 Task: In Heading Arial with underline. Font size of heading  '18'Font style of data Calibri. Font size of data  9Alignment of headline & data Align center. Fill color in heading,  RedFont color of data Black Apply border in Data No BorderIn the sheet   Quantum Sales templetes book
Action: Mouse moved to (168, 186)
Screenshot: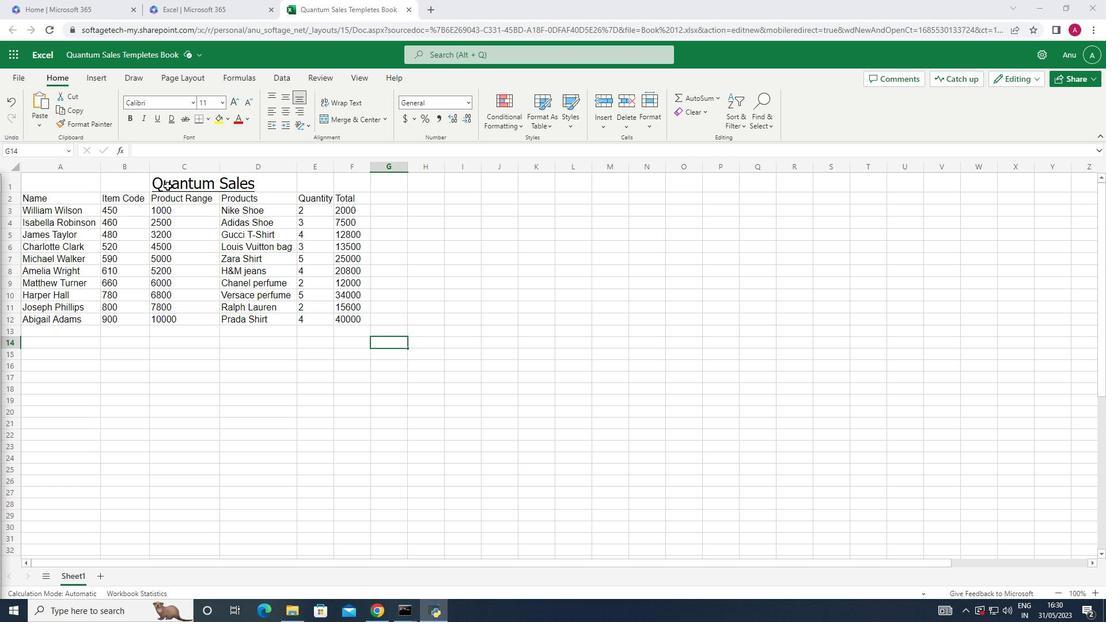 
Action: Mouse pressed left at (168, 186)
Screenshot: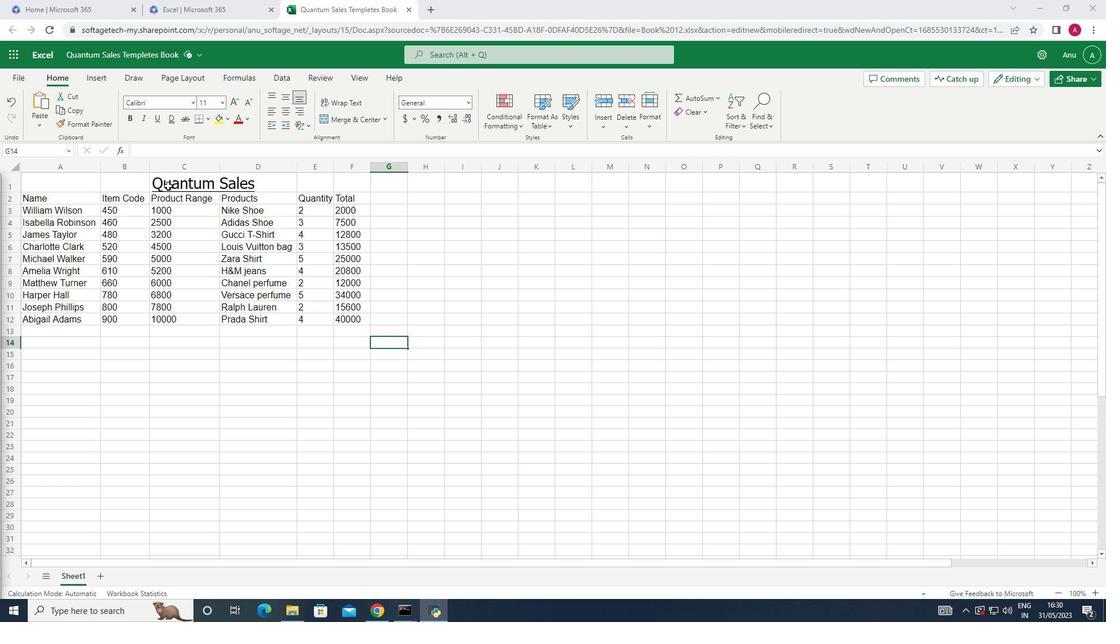 
Action: Mouse moved to (195, 104)
Screenshot: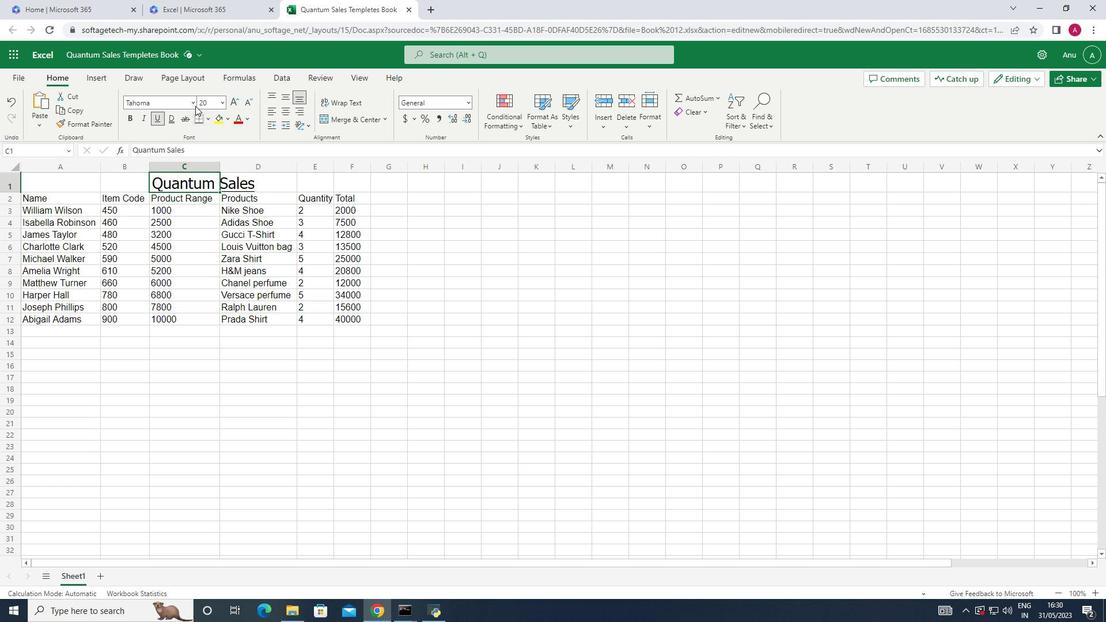 
Action: Mouse pressed left at (195, 104)
Screenshot: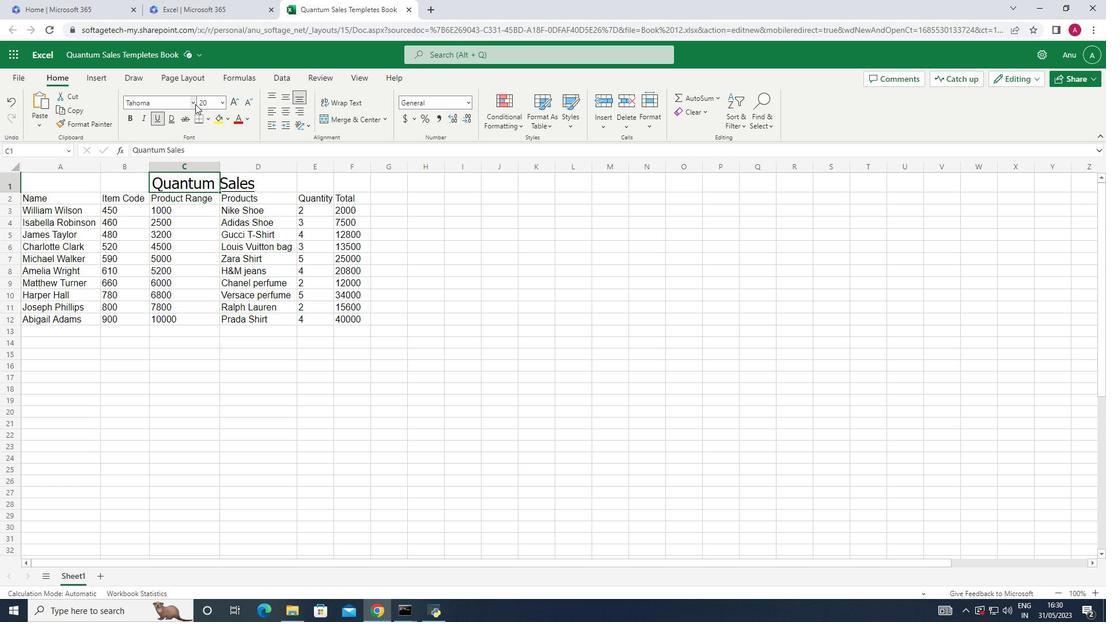 
Action: Mouse moved to (181, 154)
Screenshot: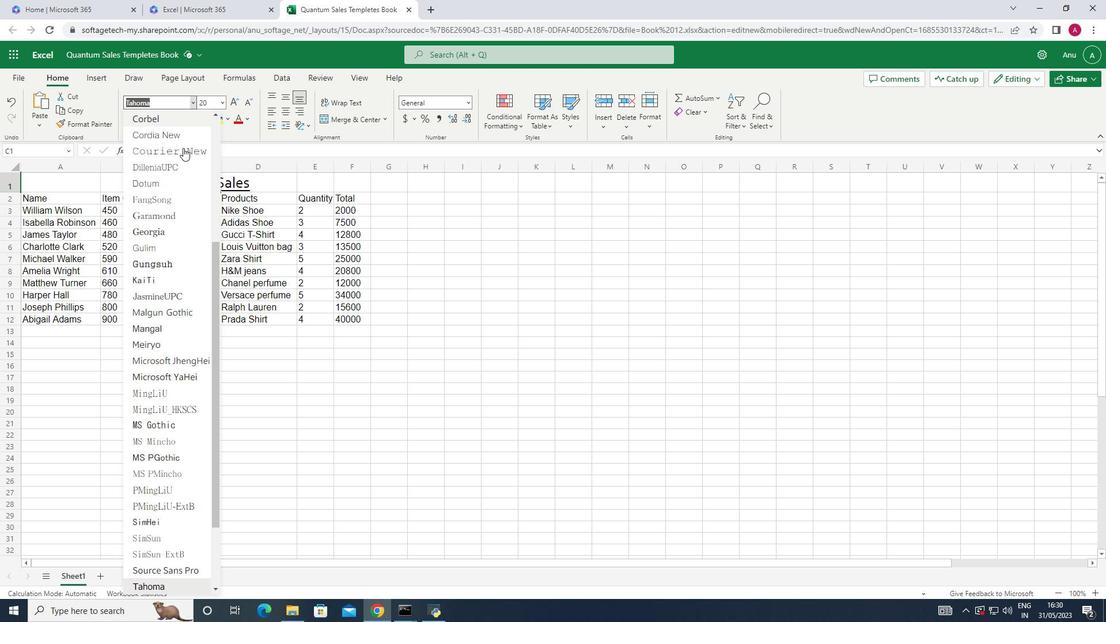 
Action: Mouse scrolled (181, 155) with delta (0, 0)
Screenshot: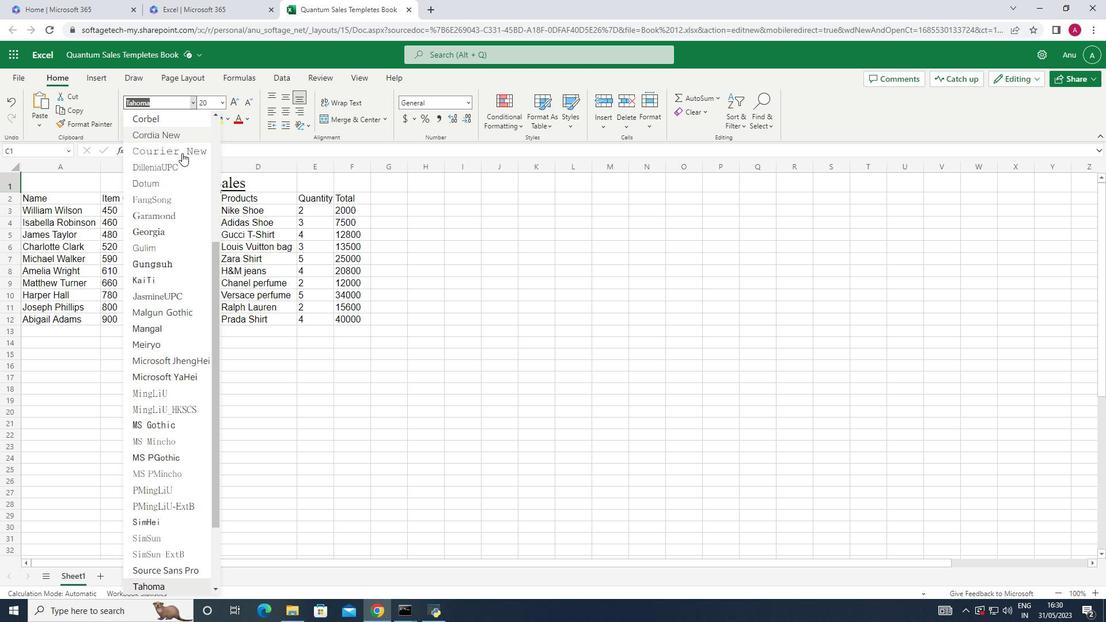 
Action: Mouse scrolled (181, 155) with delta (0, 0)
Screenshot: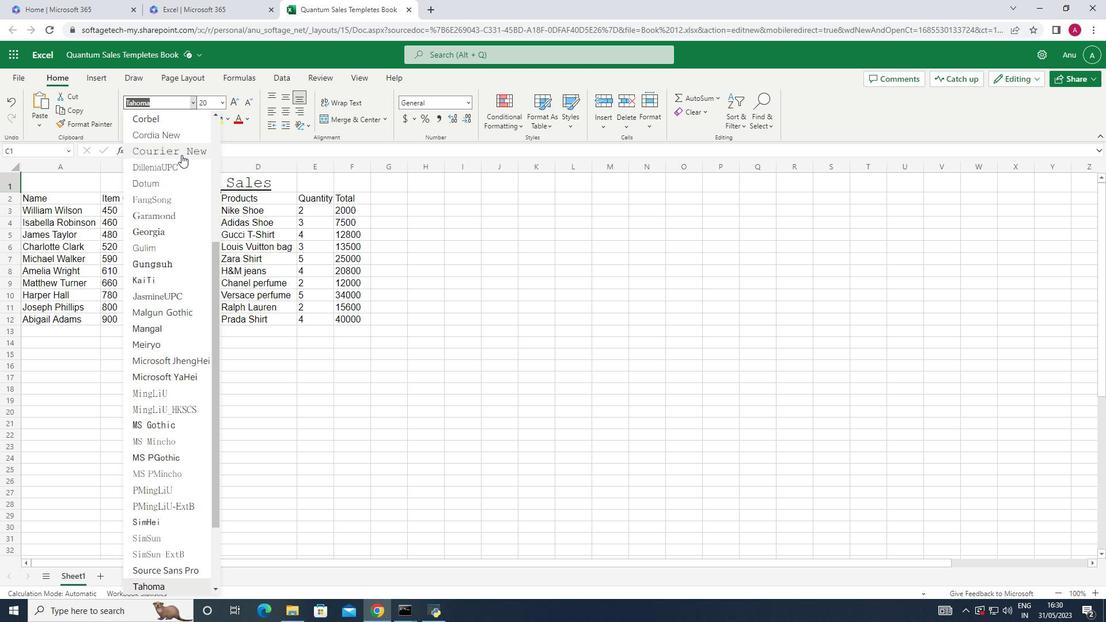 
Action: Mouse scrolled (181, 155) with delta (0, 0)
Screenshot: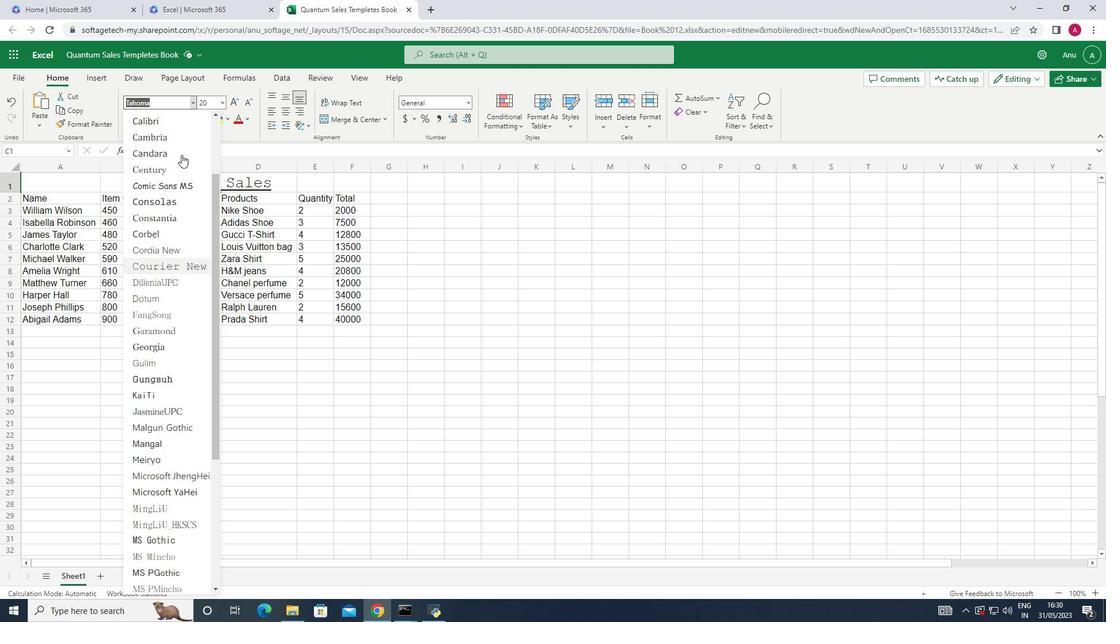 
Action: Mouse scrolled (181, 155) with delta (0, 0)
Screenshot: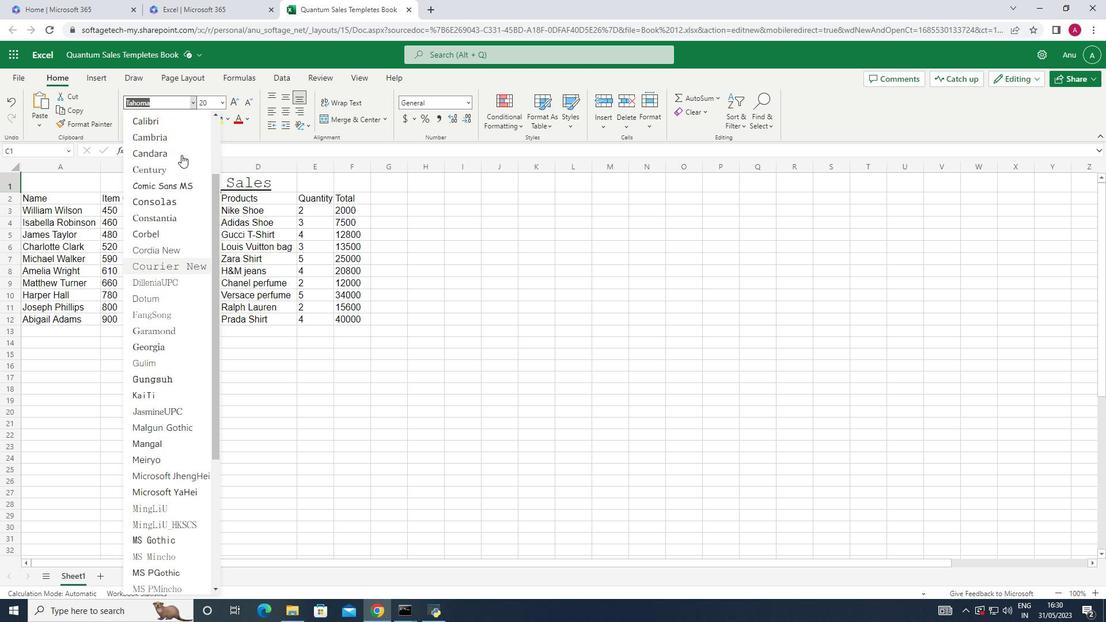 
Action: Mouse scrolled (181, 155) with delta (0, 0)
Screenshot: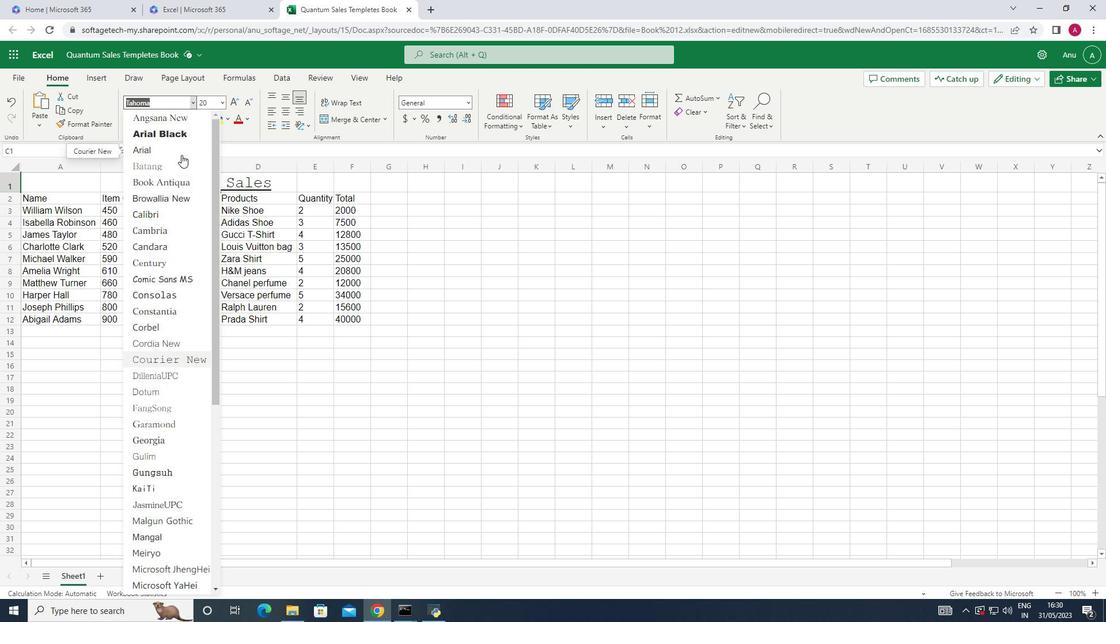 
Action: Mouse scrolled (181, 155) with delta (0, 0)
Screenshot: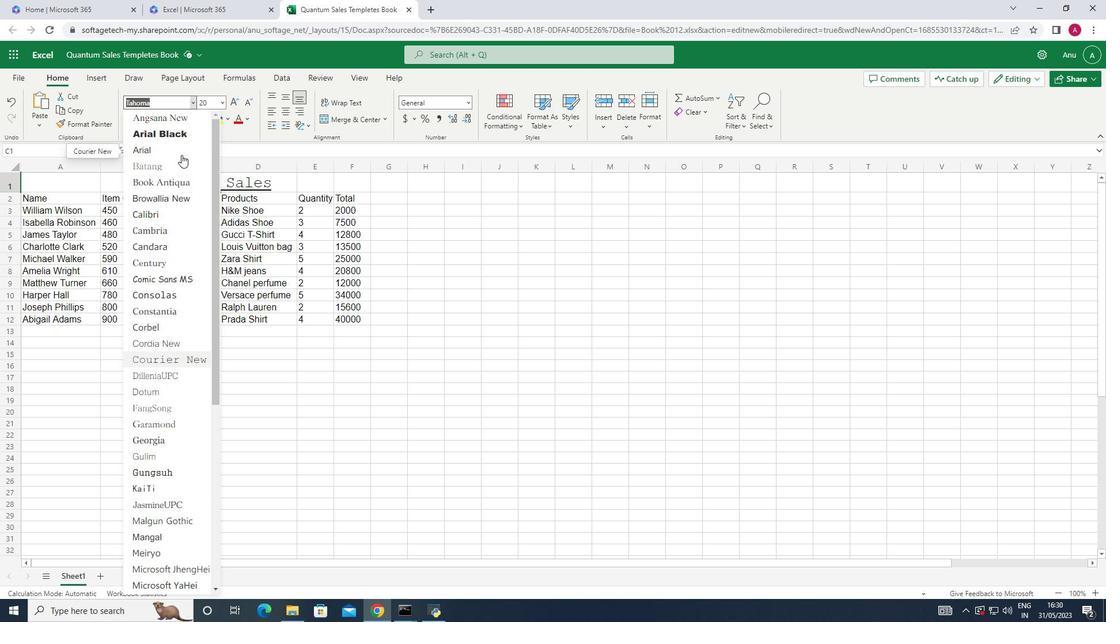 
Action: Mouse moved to (165, 150)
Screenshot: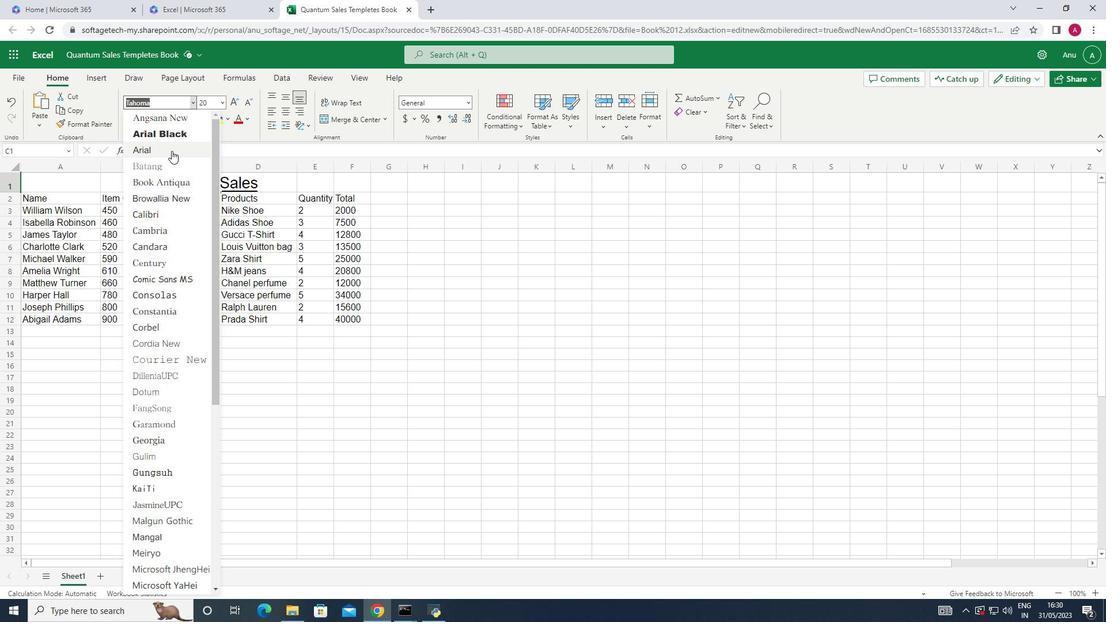 
Action: Mouse pressed left at (165, 150)
Screenshot: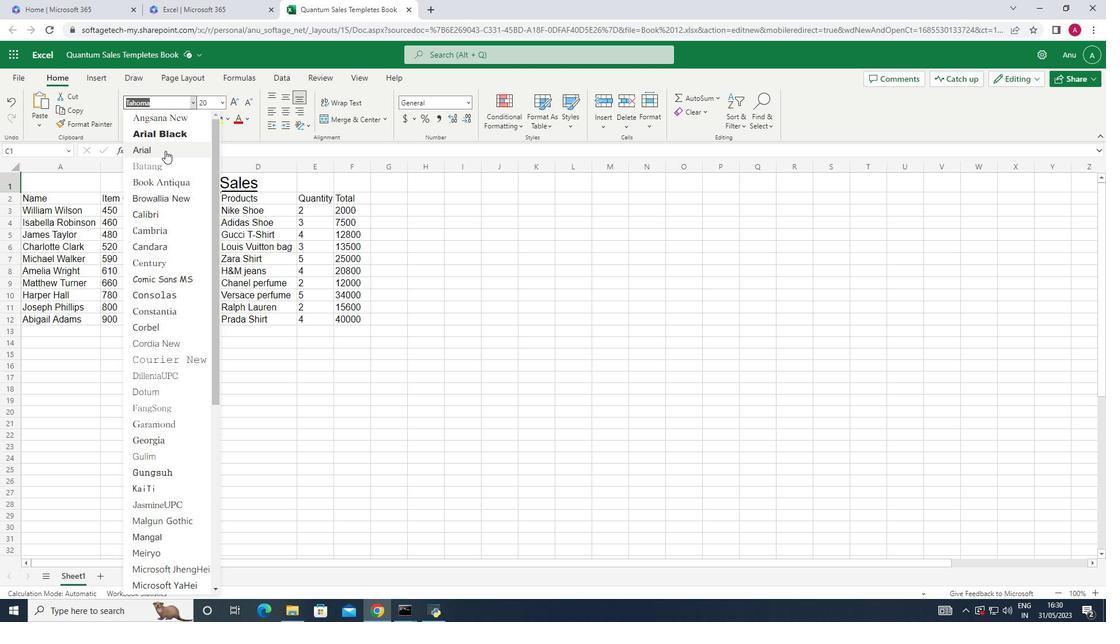 
Action: Mouse moved to (65, 198)
Screenshot: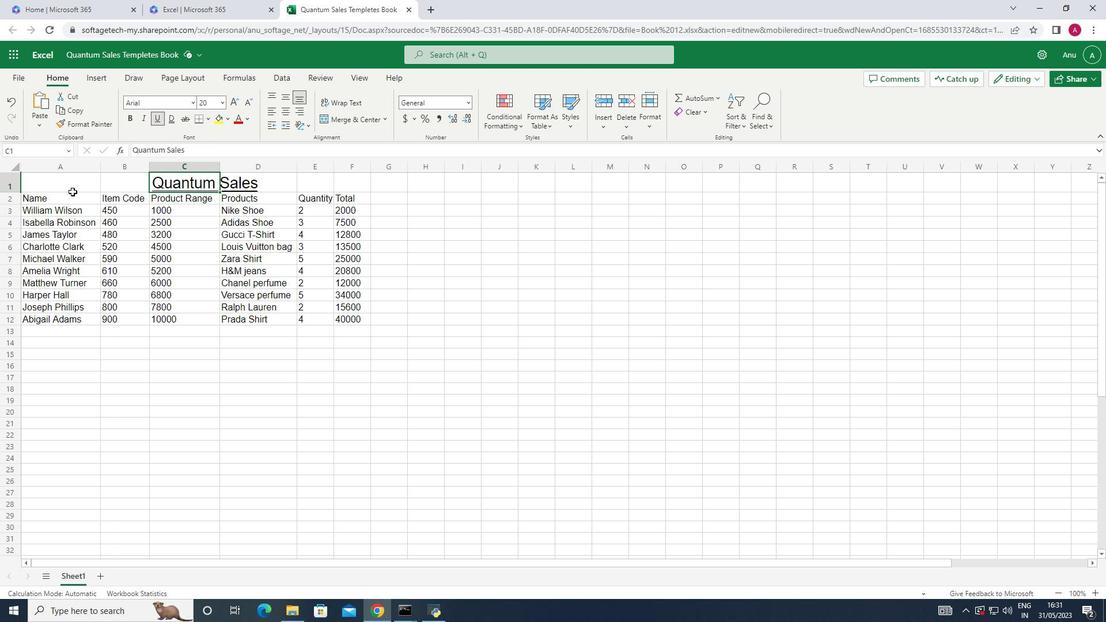 
Action: Mouse pressed left at (65, 198)
Screenshot: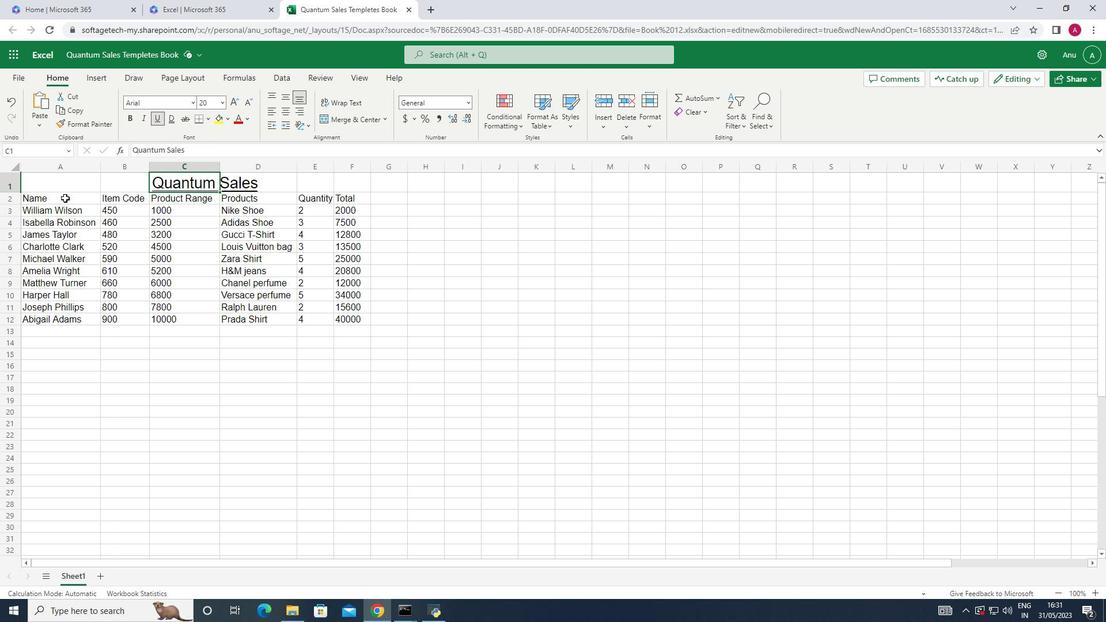 
Action: Mouse moved to (192, 103)
Screenshot: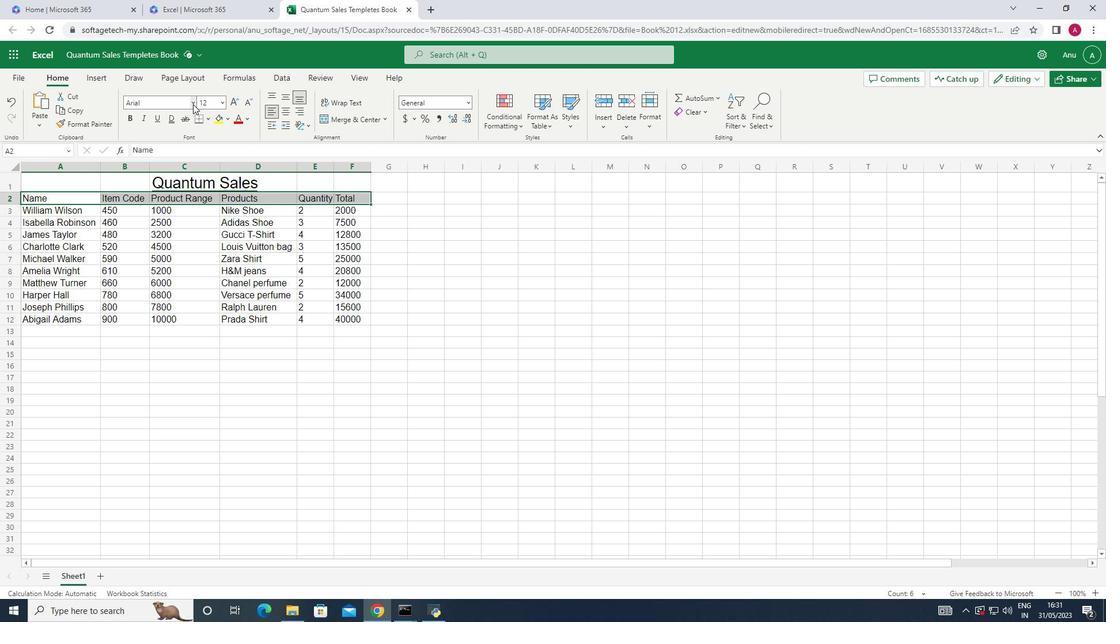 
Action: Mouse pressed left at (192, 103)
Screenshot: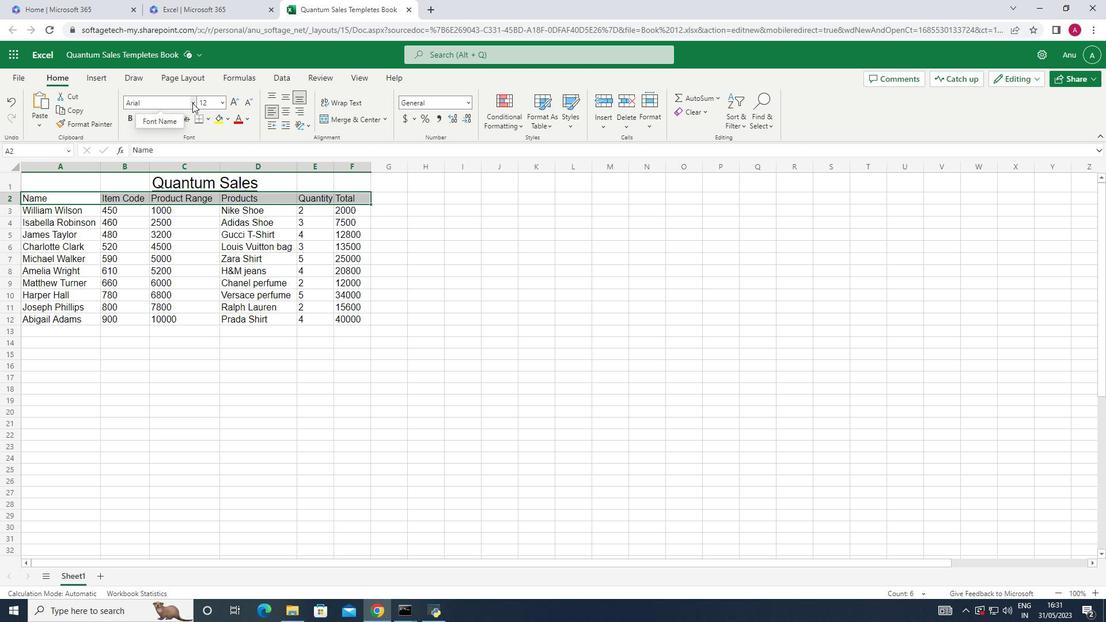 
Action: Mouse moved to (168, 212)
Screenshot: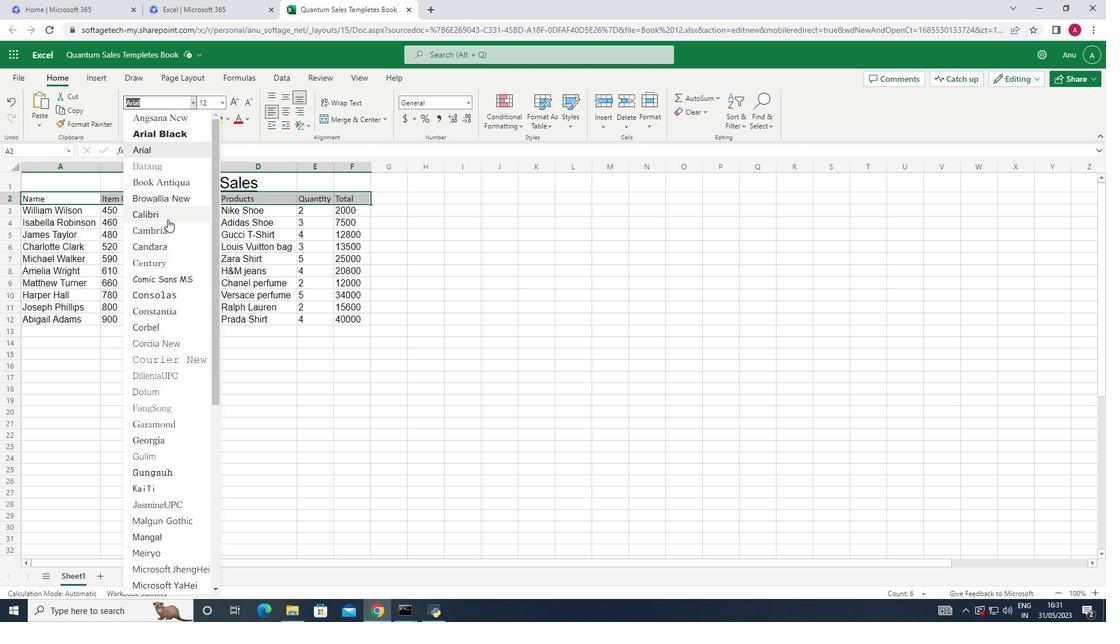 
Action: Mouse pressed left at (168, 212)
Screenshot: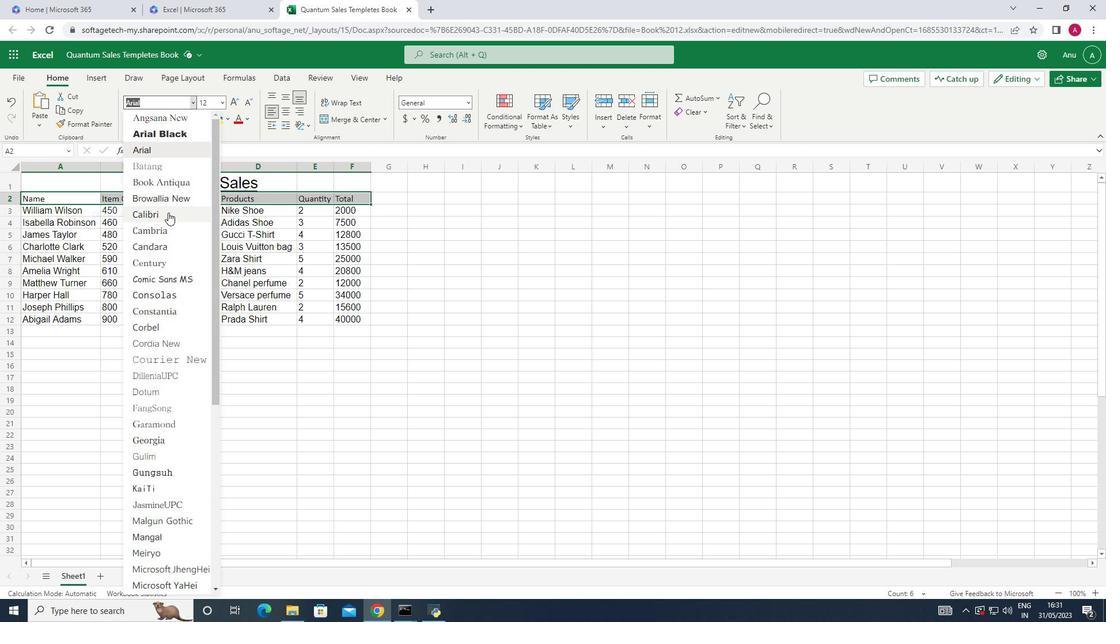 
Action: Mouse moved to (222, 102)
Screenshot: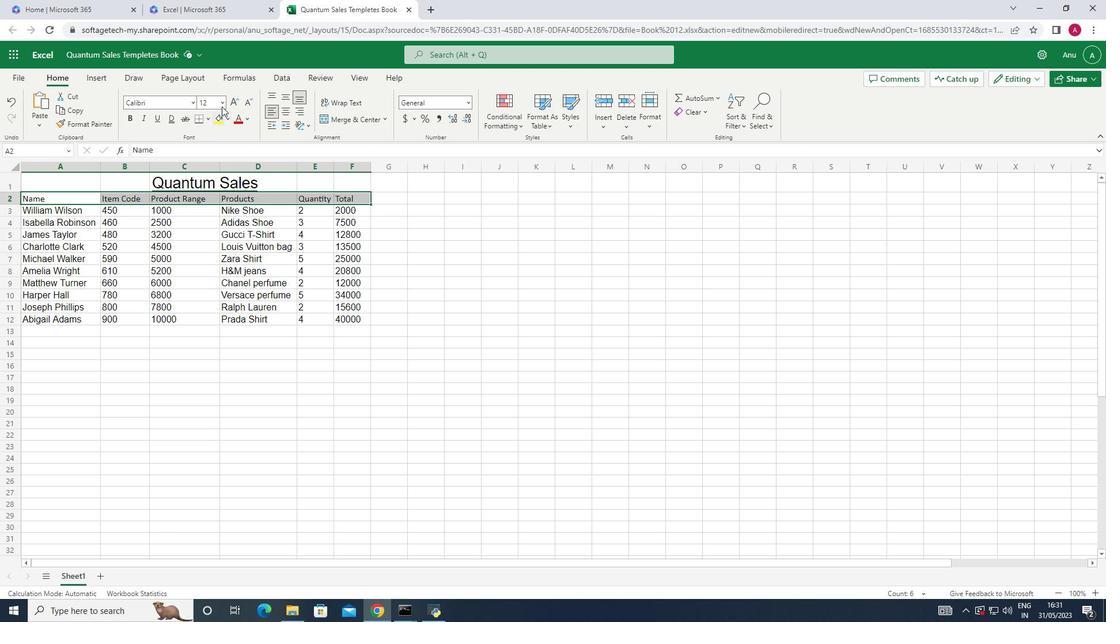 
Action: Mouse pressed left at (222, 102)
Screenshot: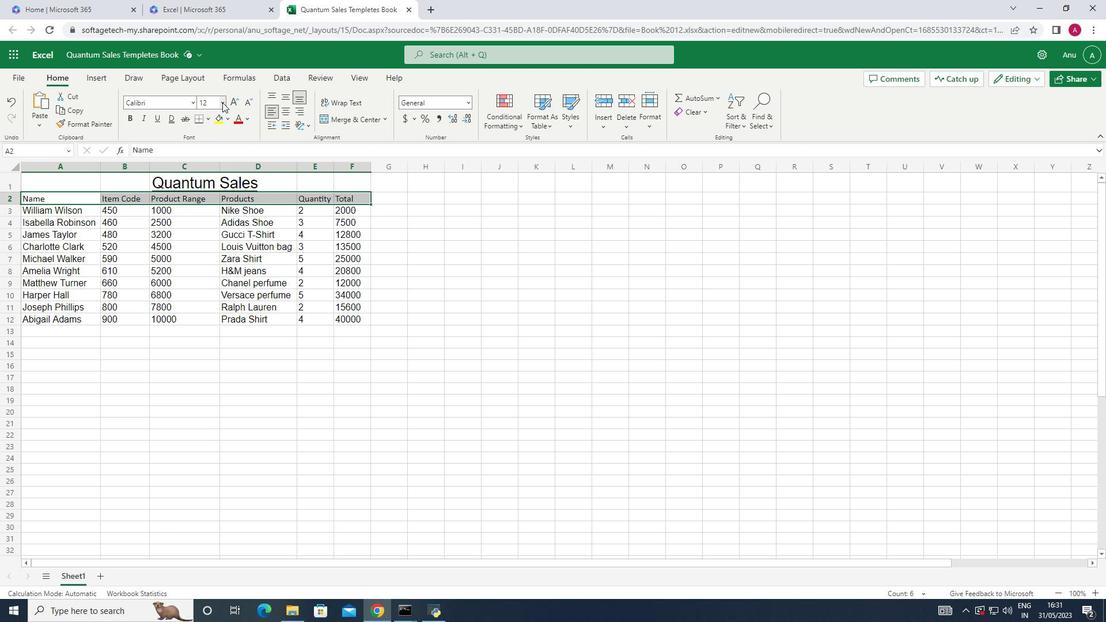 
Action: Mouse moved to (209, 227)
Screenshot: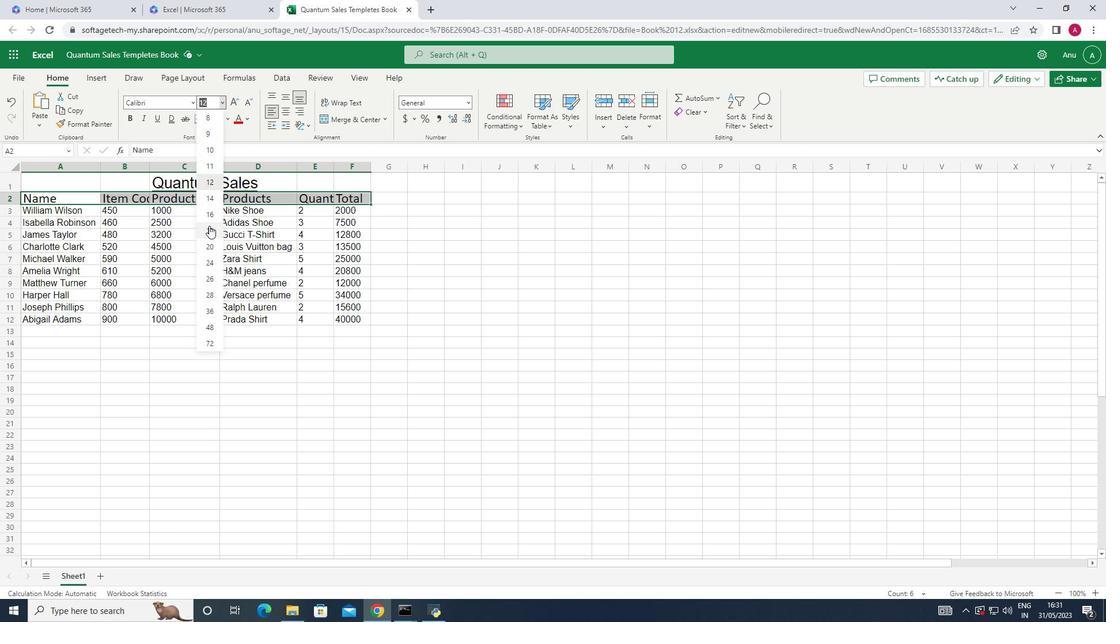 
Action: Mouse pressed left at (209, 227)
Screenshot: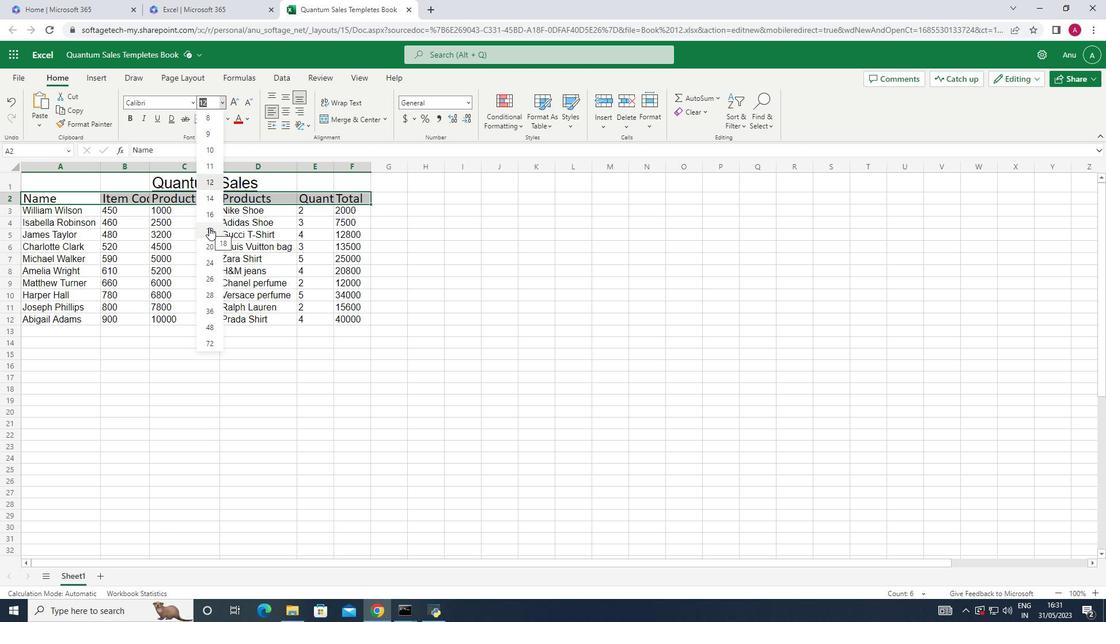 
Action: Mouse moved to (42, 217)
Screenshot: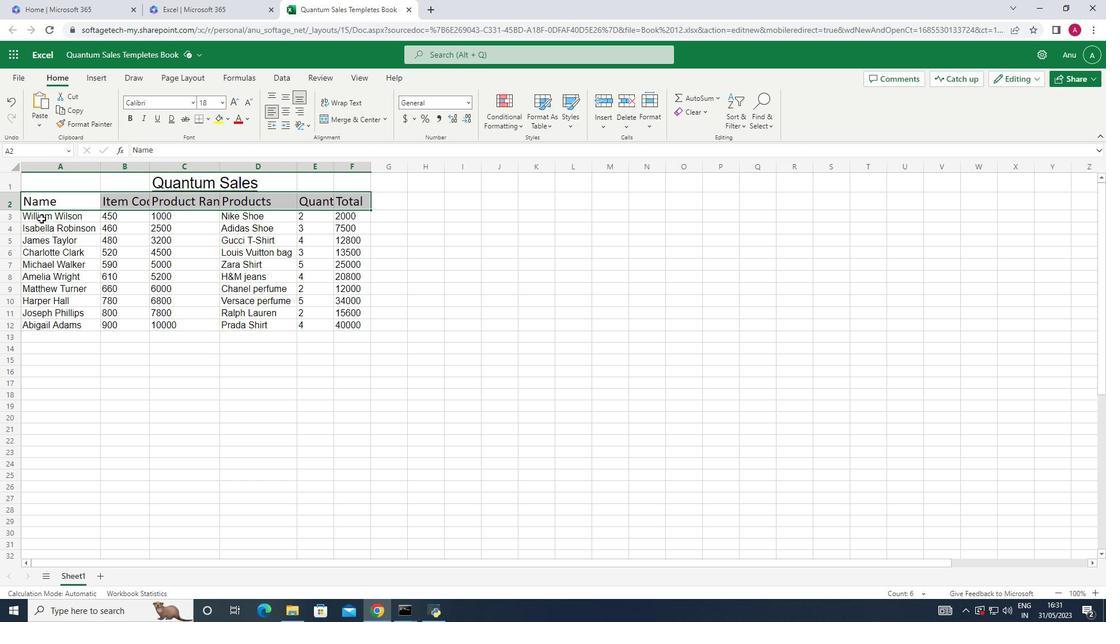 
Action: Mouse pressed left at (42, 217)
Screenshot: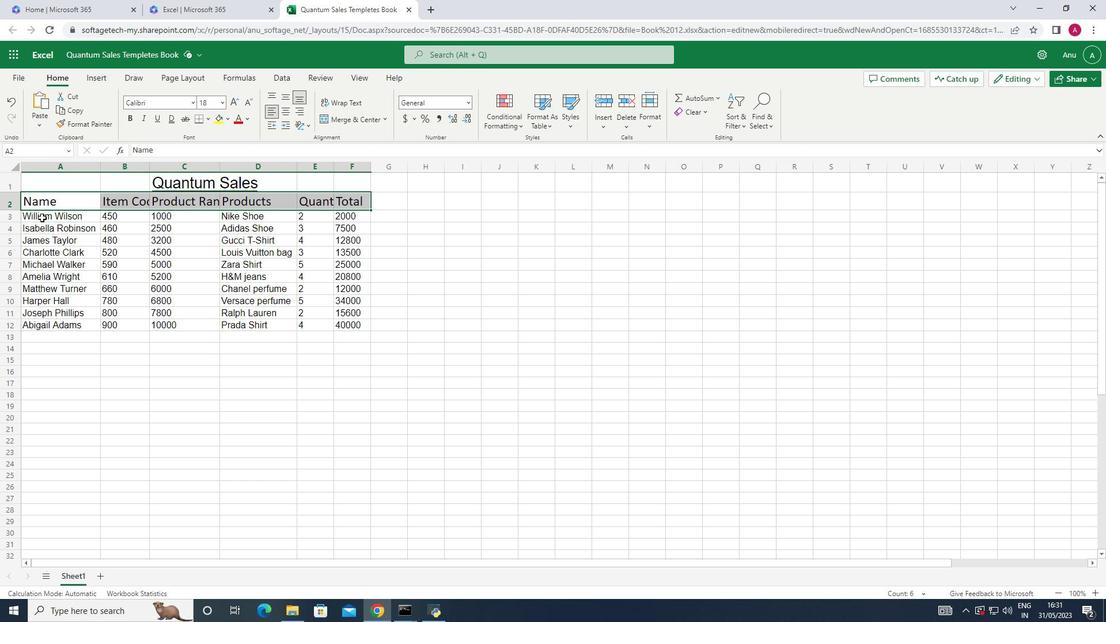 
Action: Mouse moved to (222, 102)
Screenshot: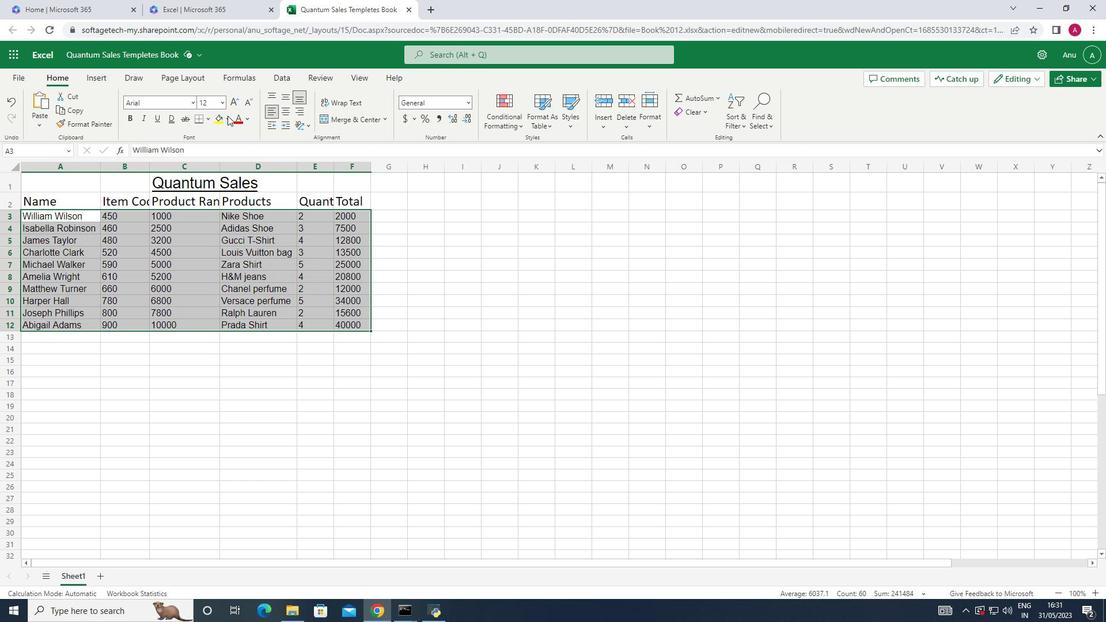 
Action: Mouse pressed left at (222, 102)
Screenshot: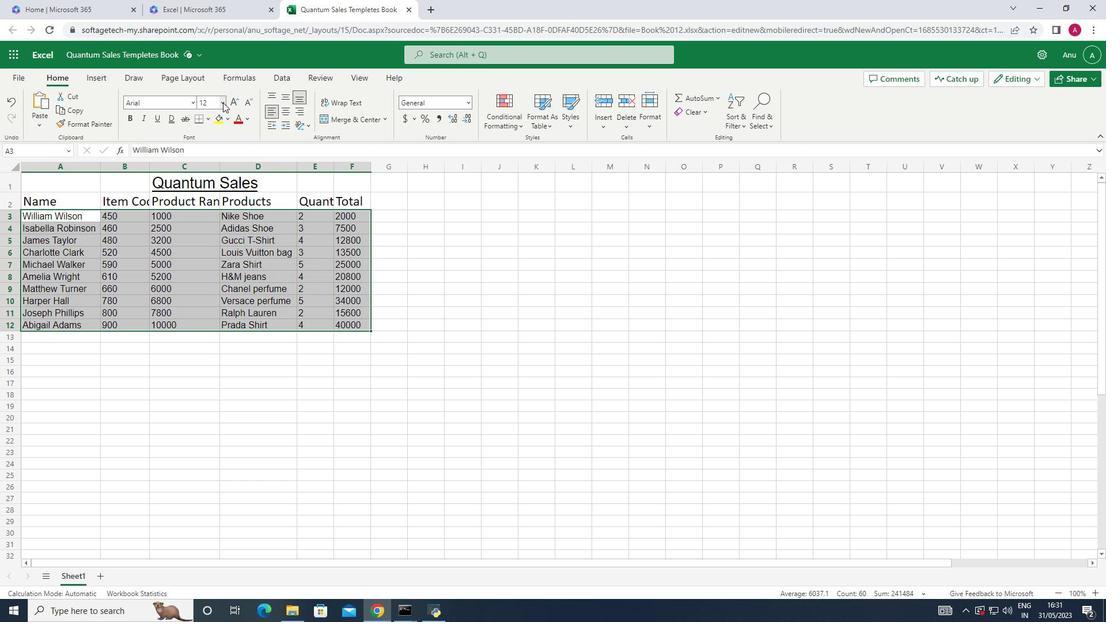 
Action: Mouse moved to (209, 133)
Screenshot: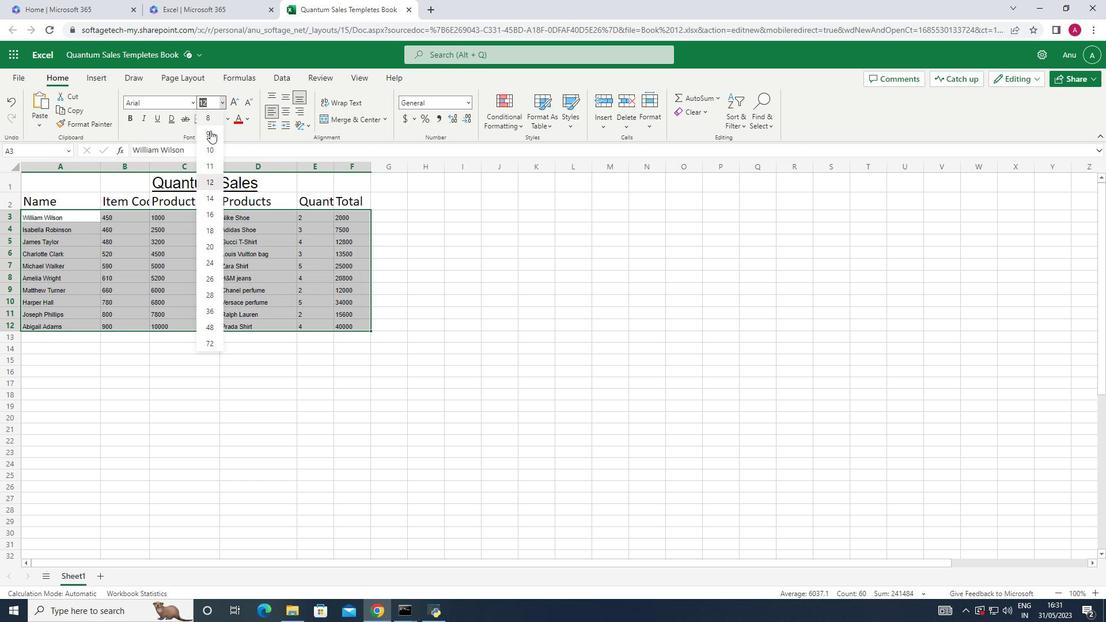 
Action: Mouse pressed left at (209, 133)
Screenshot: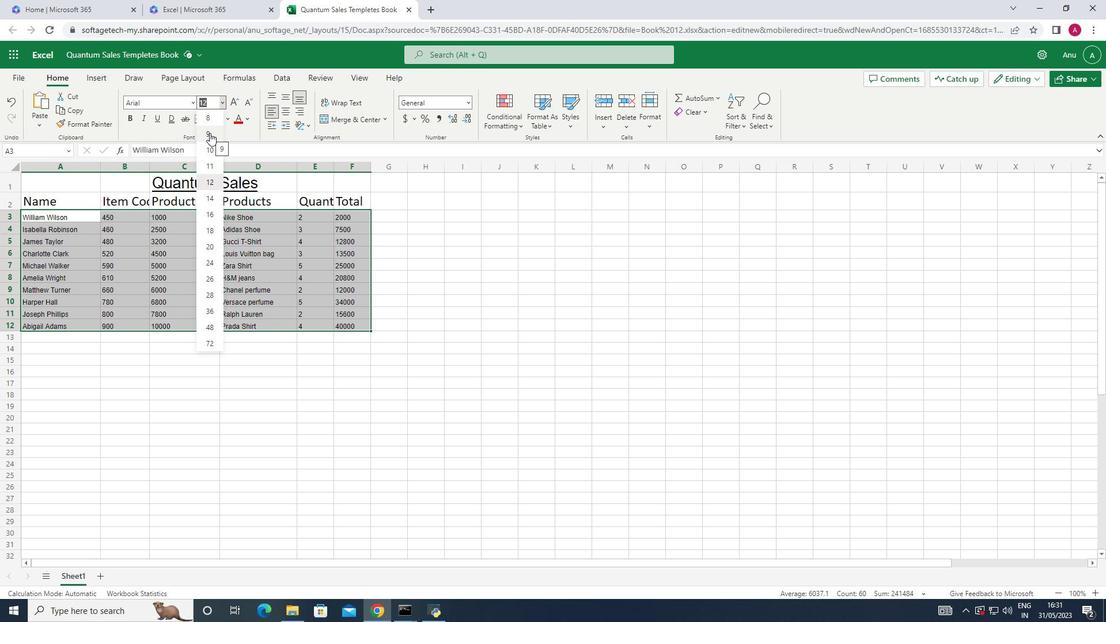 
Action: Mouse moved to (76, 201)
Screenshot: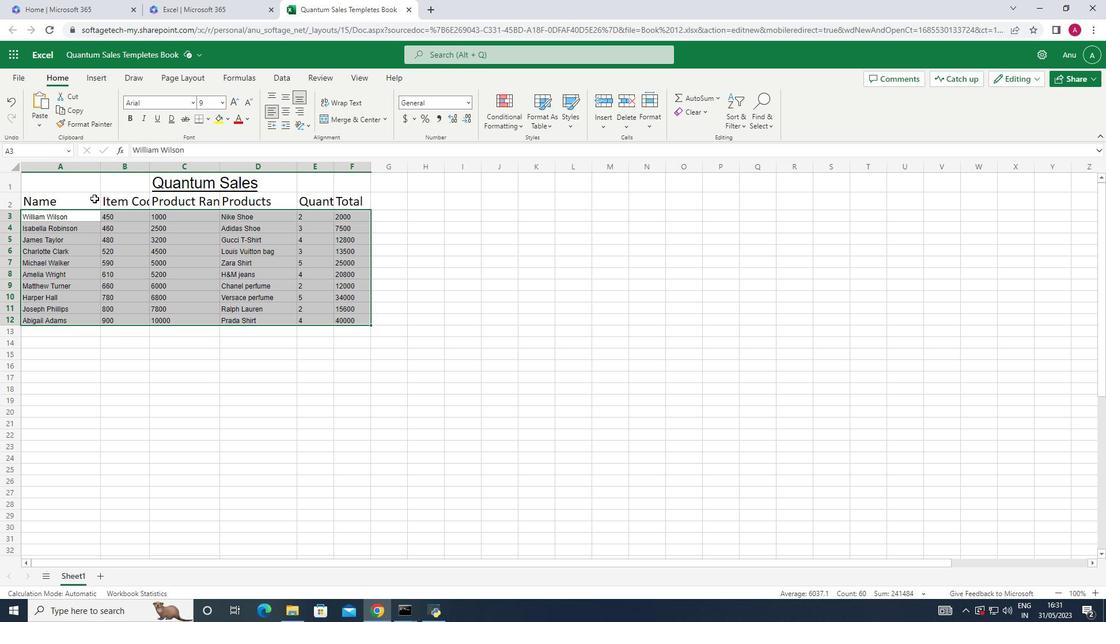 
Action: Mouse pressed left at (76, 201)
Screenshot: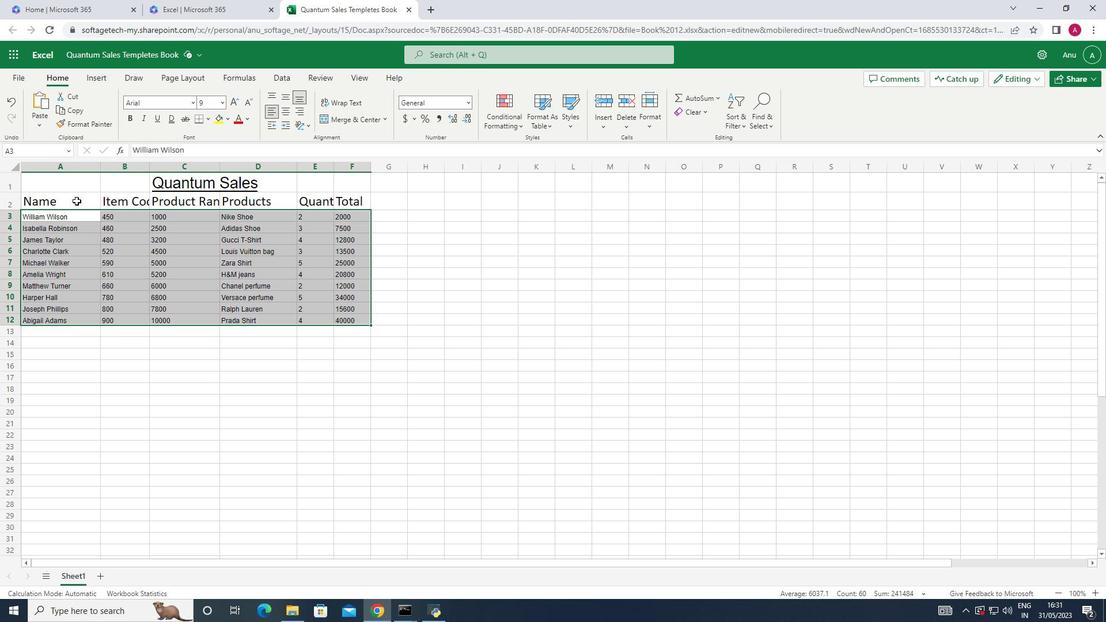 
Action: Mouse moved to (284, 112)
Screenshot: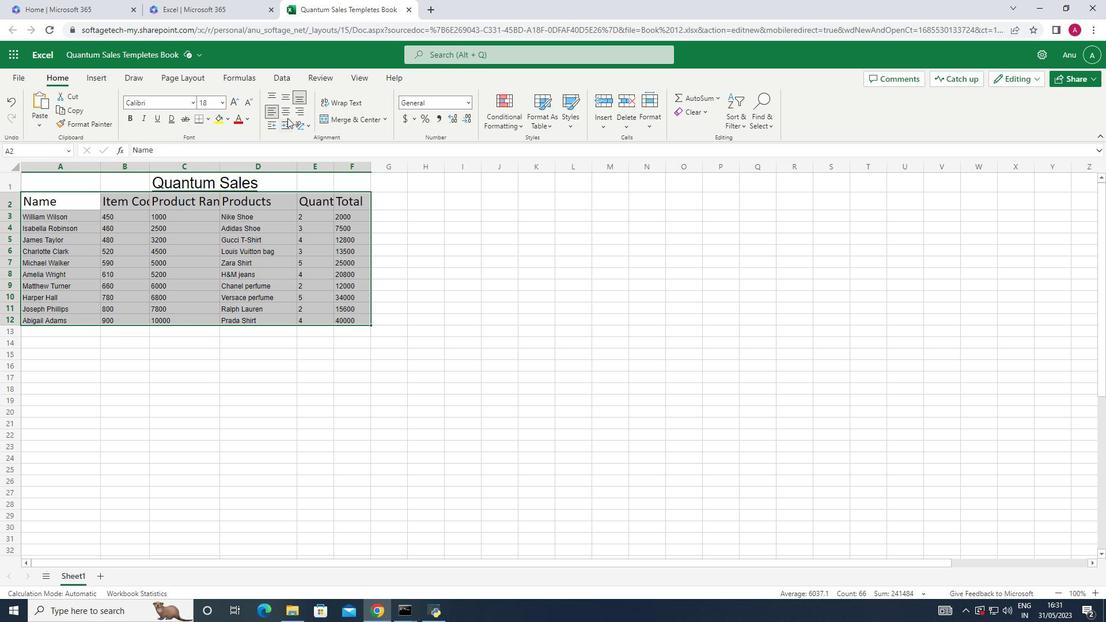 
Action: Mouse pressed left at (284, 112)
Screenshot: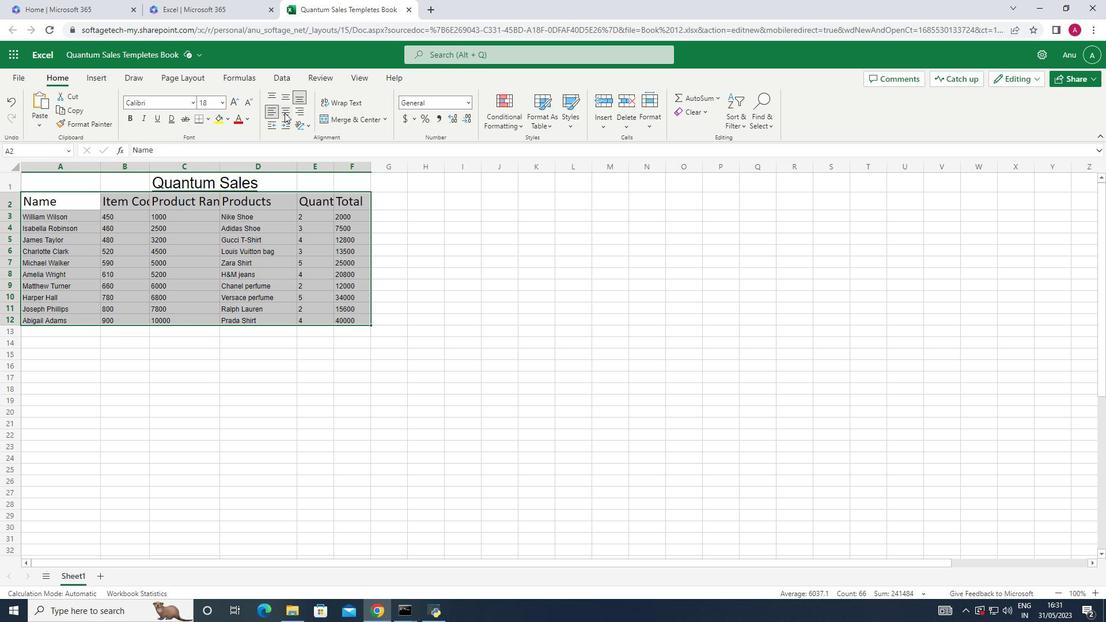 
Action: Mouse moved to (83, 205)
Screenshot: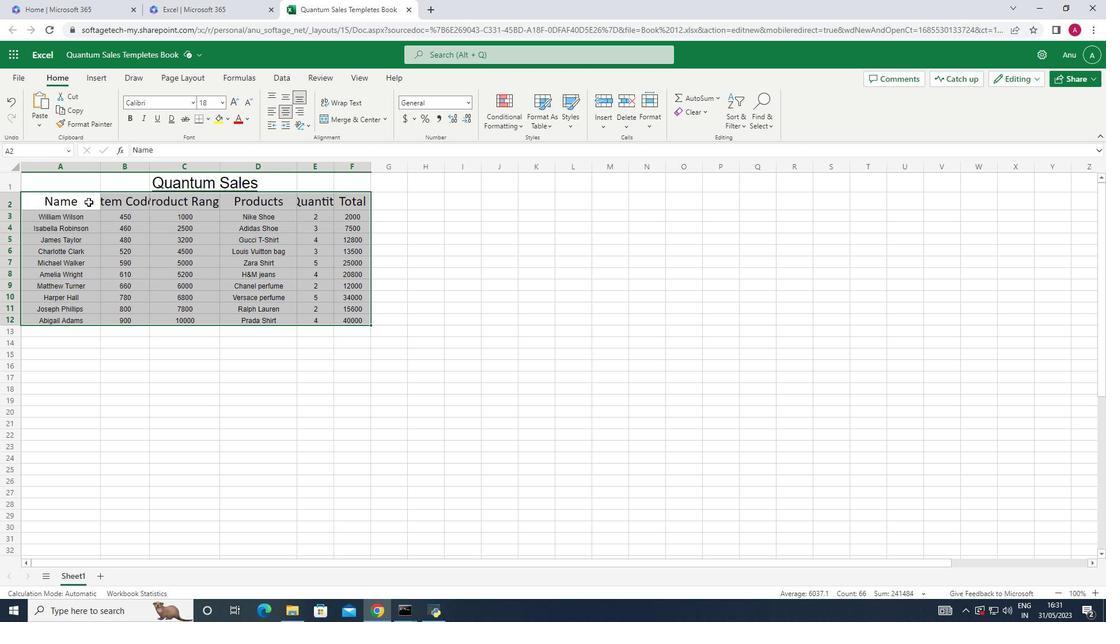 
Action: Mouse pressed left at (83, 205)
Screenshot: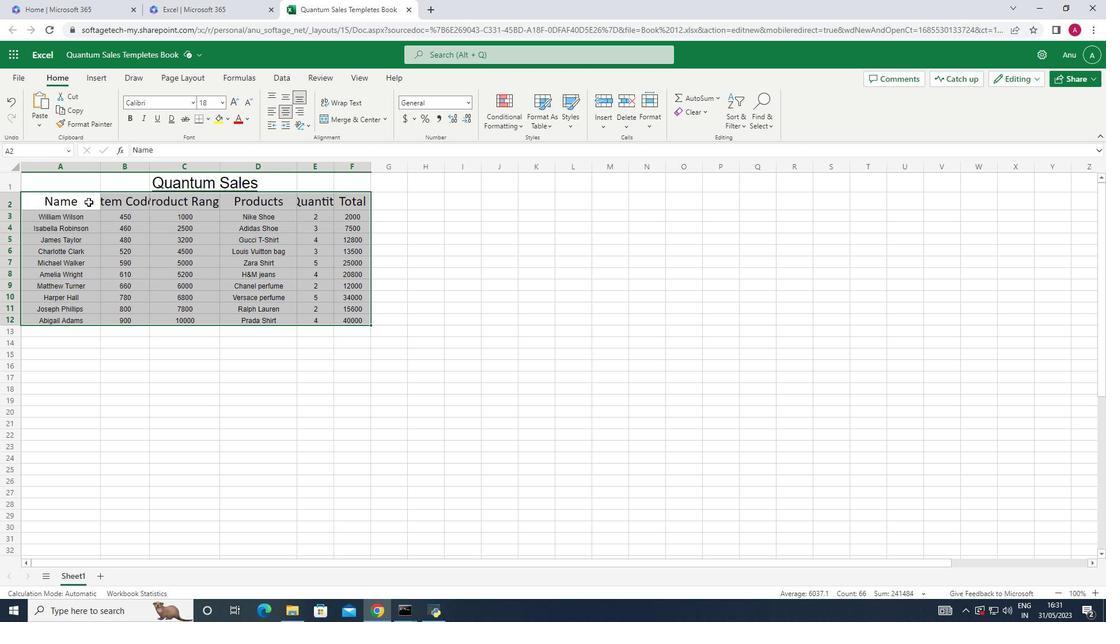 
Action: Mouse moved to (241, 116)
Screenshot: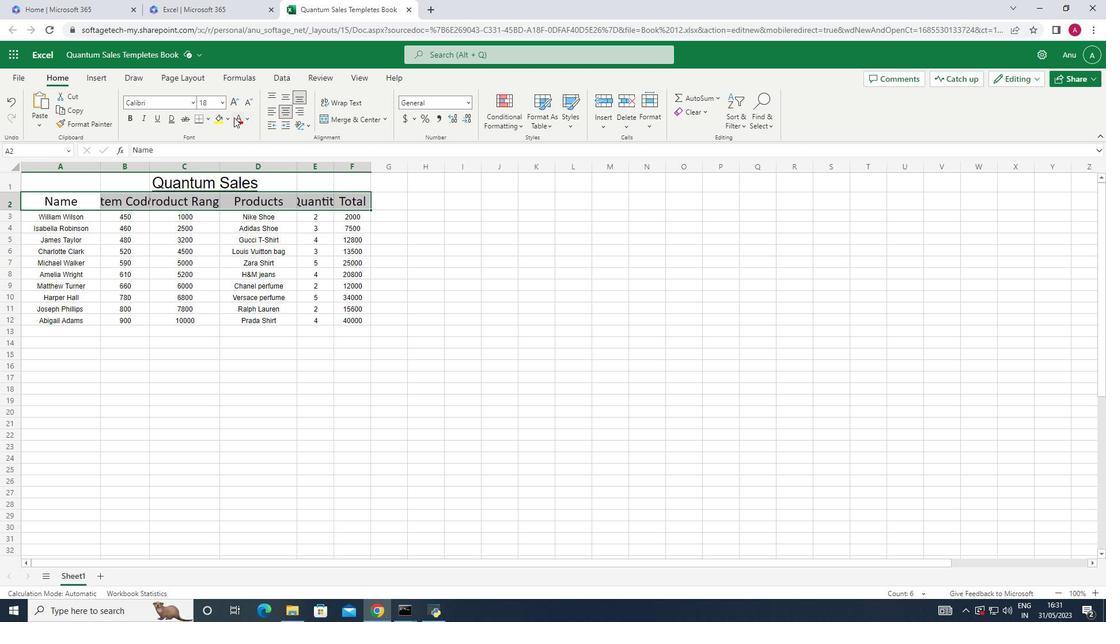 
Action: Mouse pressed left at (241, 116)
Screenshot: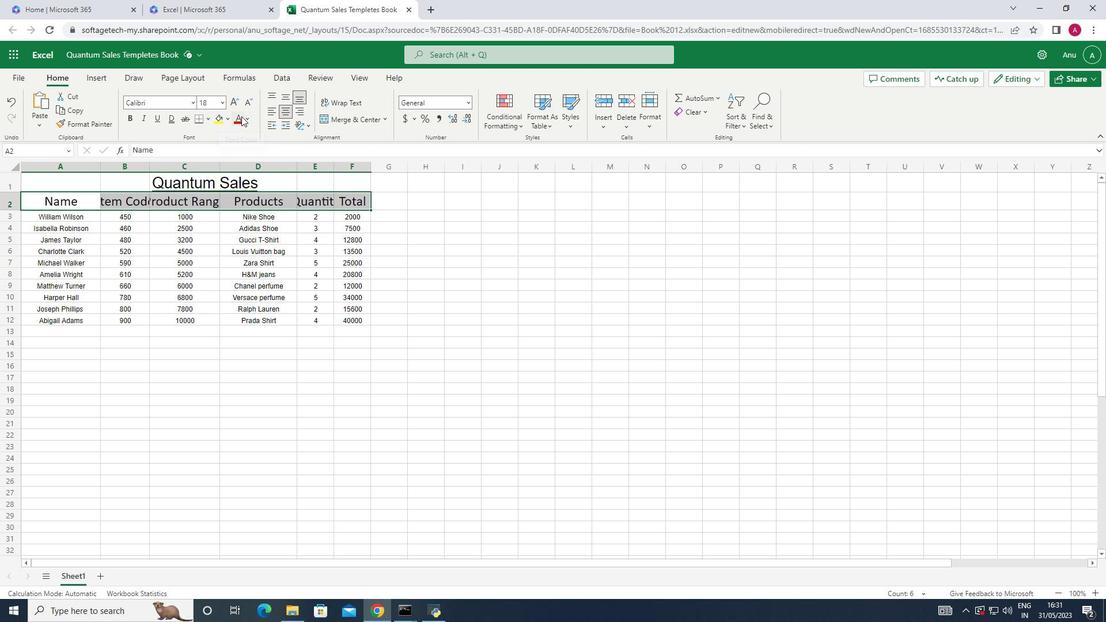 
Action: Mouse moved to (229, 119)
Screenshot: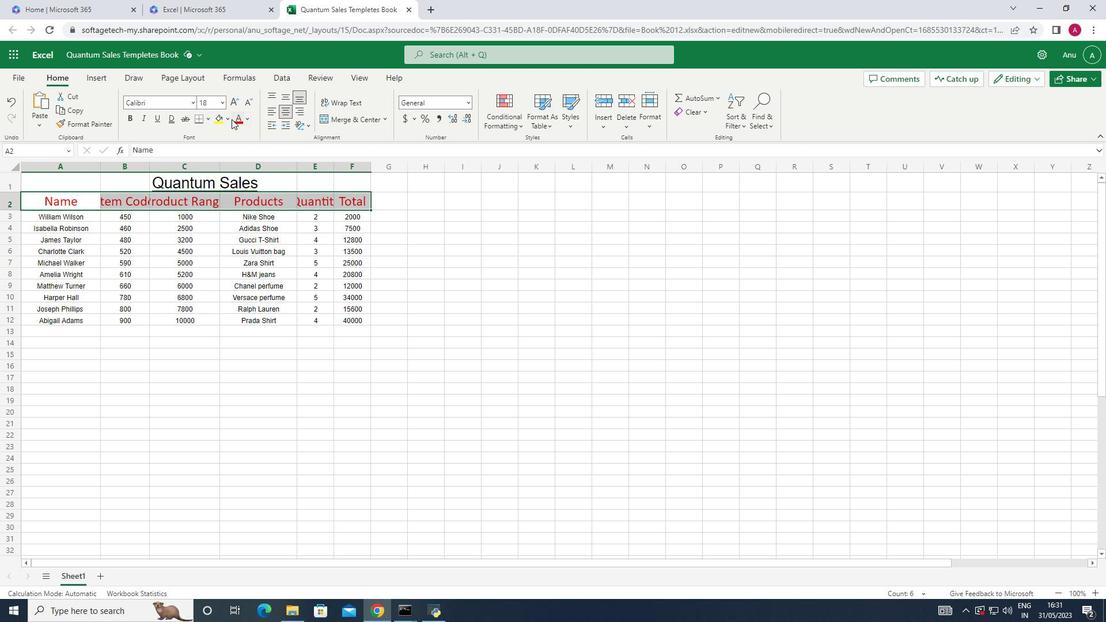 
Action: Mouse pressed left at (229, 119)
Screenshot: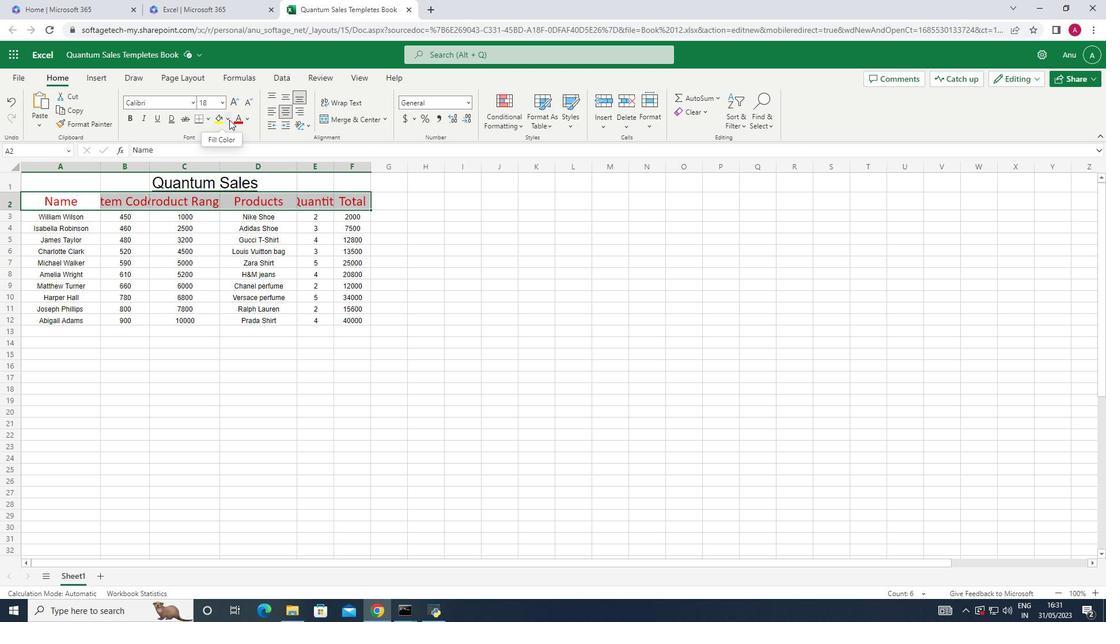 
Action: Mouse moved to (233, 152)
Screenshot: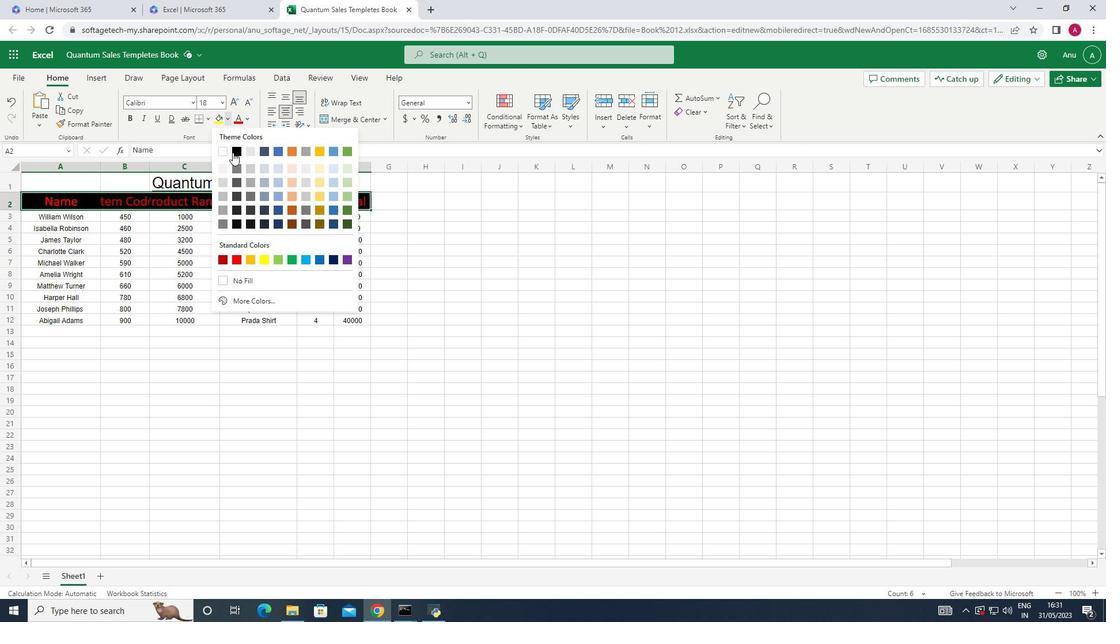 
Action: Mouse pressed left at (233, 152)
Screenshot: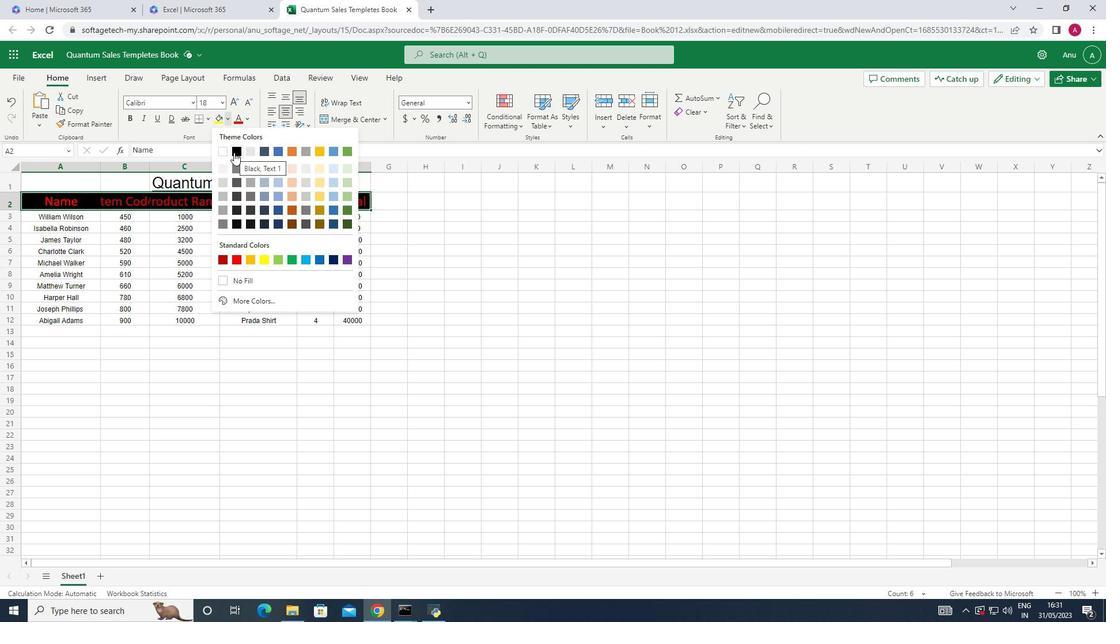 
Action: Mouse moved to (149, 163)
Screenshot: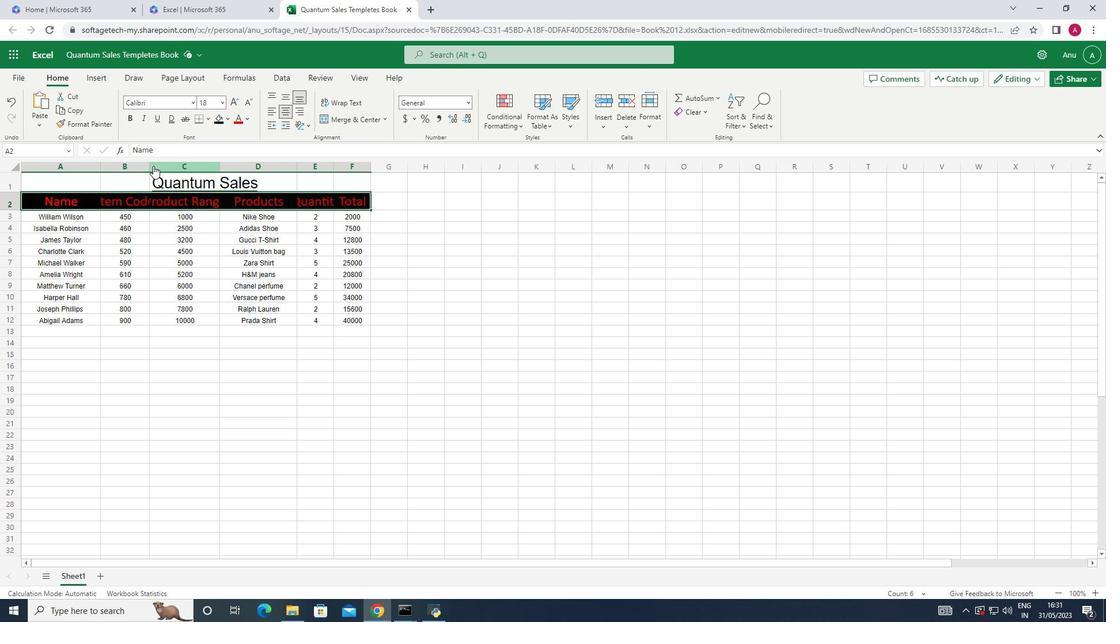 
Action: Mouse pressed left at (149, 163)
Screenshot: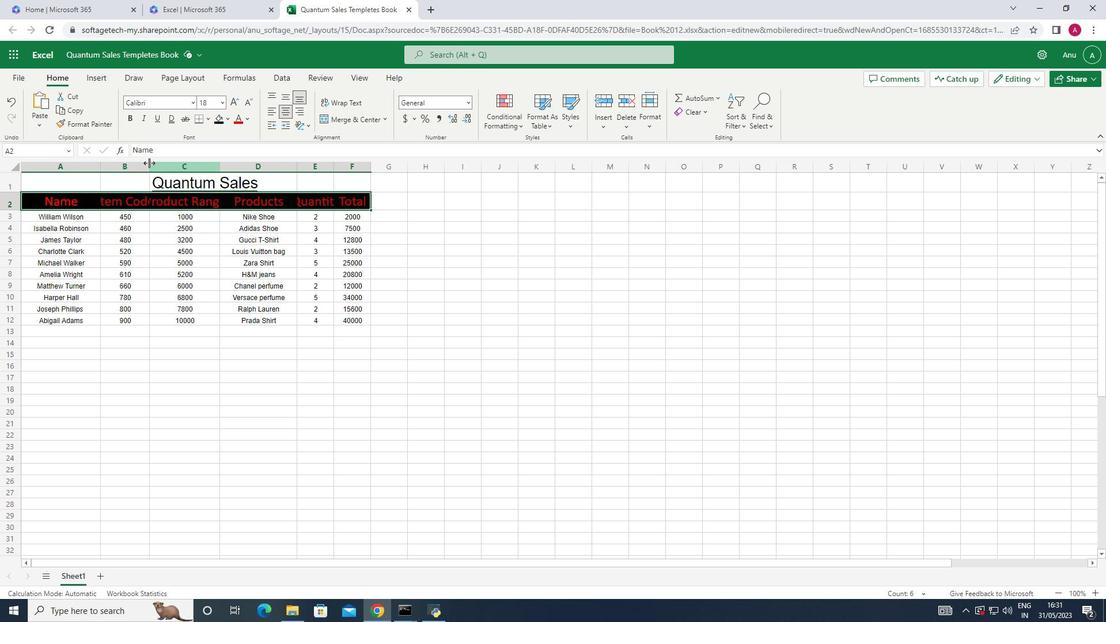 
Action: Mouse pressed left at (149, 163)
Screenshot: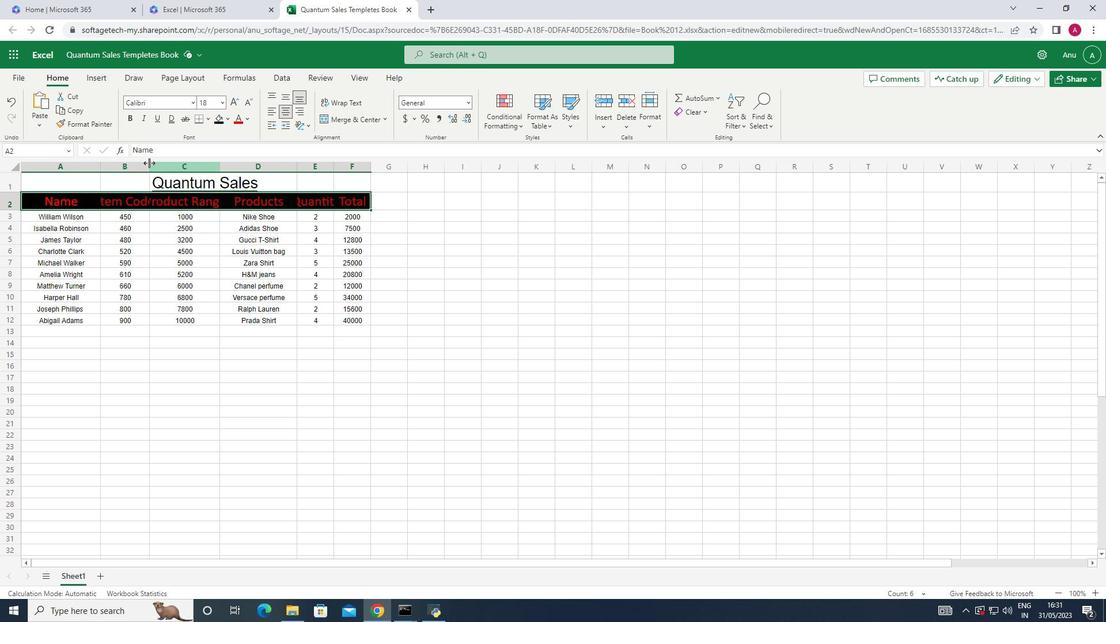 
Action: Mouse moved to (351, 162)
Screenshot: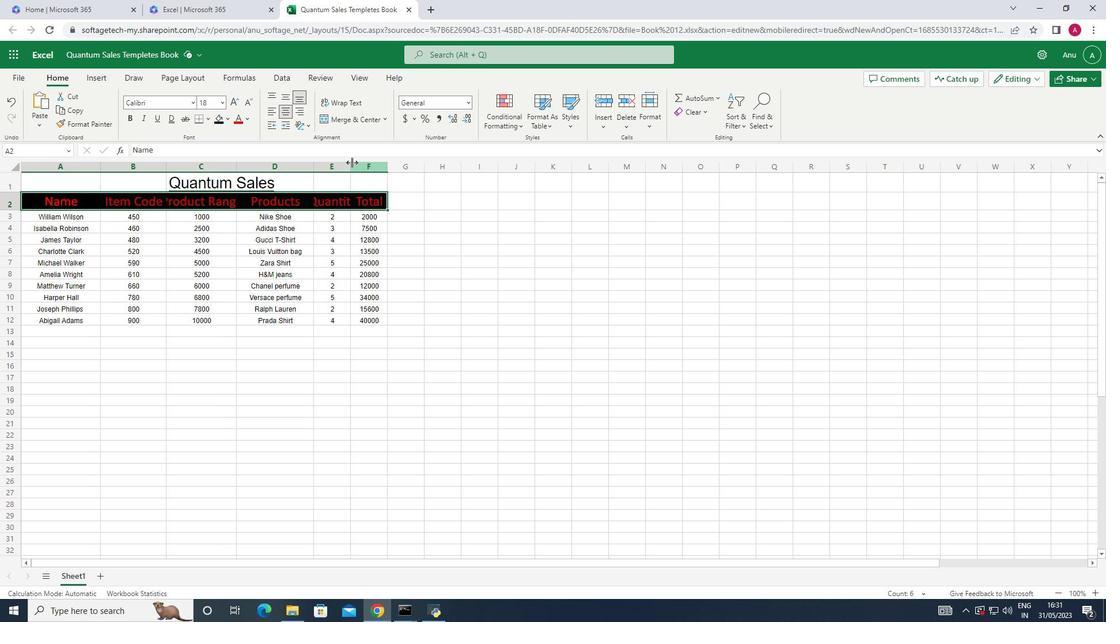 
Action: Mouse pressed left at (351, 162)
Screenshot: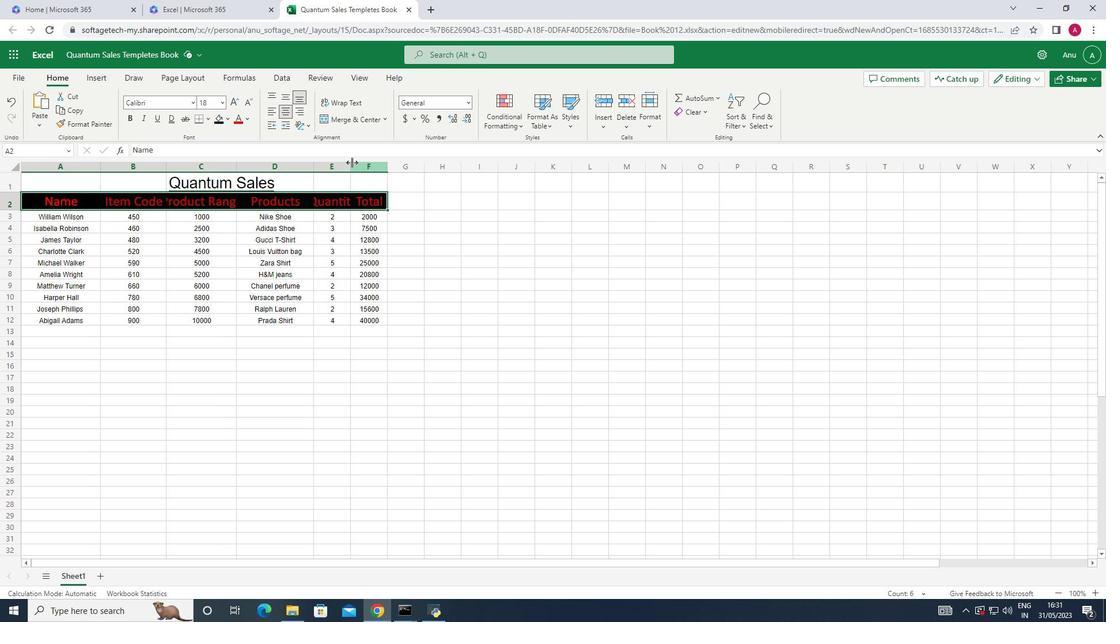 
Action: Mouse moved to (350, 162)
Screenshot: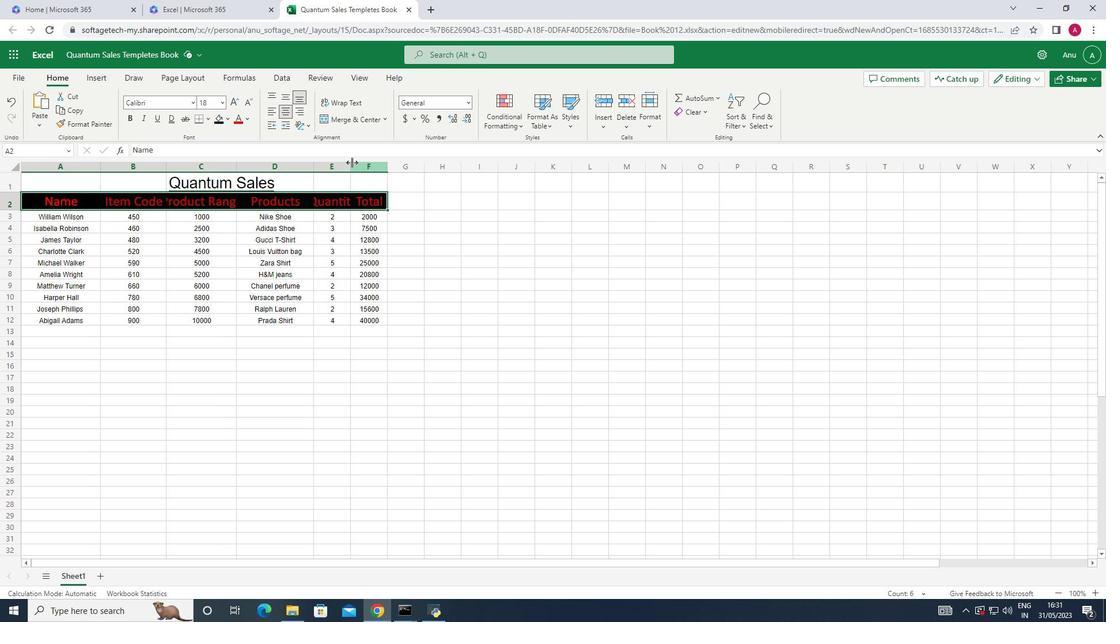 
Action: Mouse pressed left at (350, 162)
Screenshot: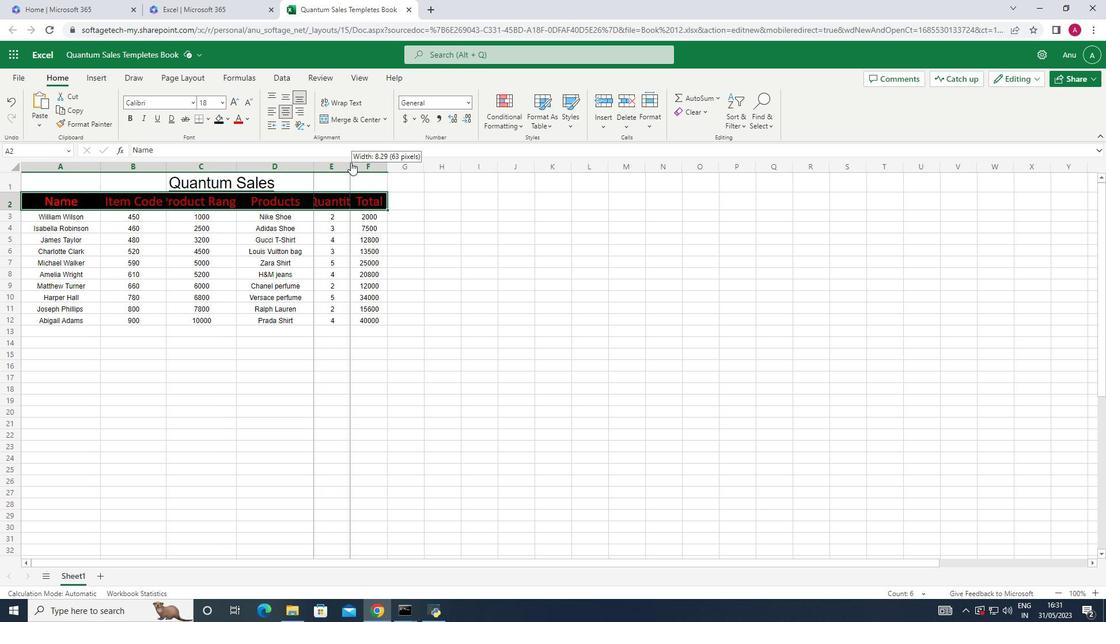 
Action: Mouse moved to (235, 164)
Screenshot: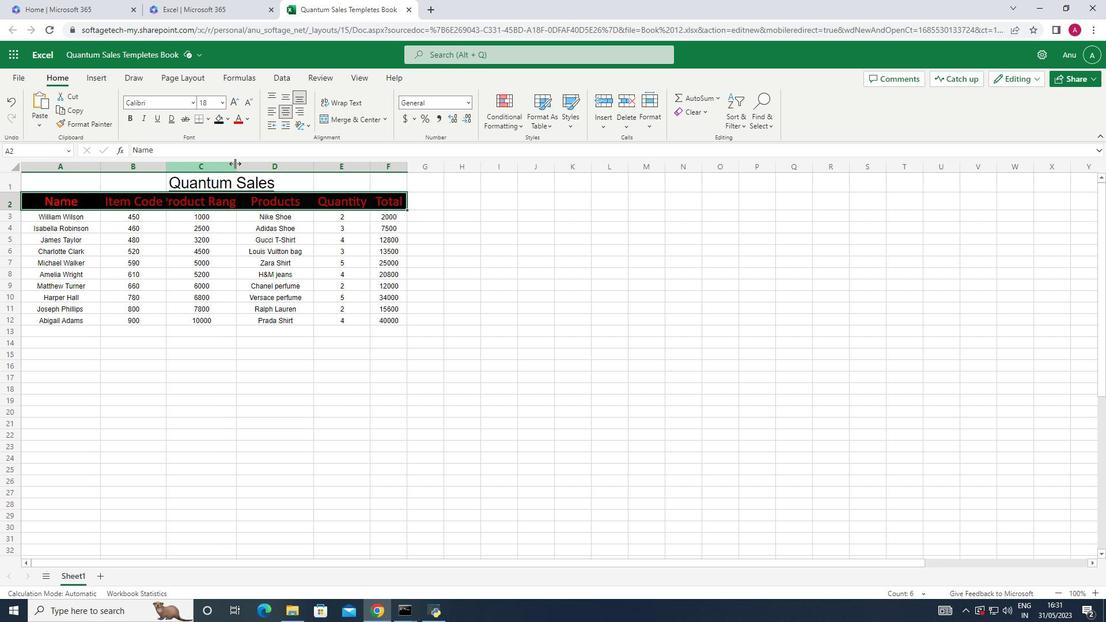 
Action: Mouse pressed left at (235, 164)
Screenshot: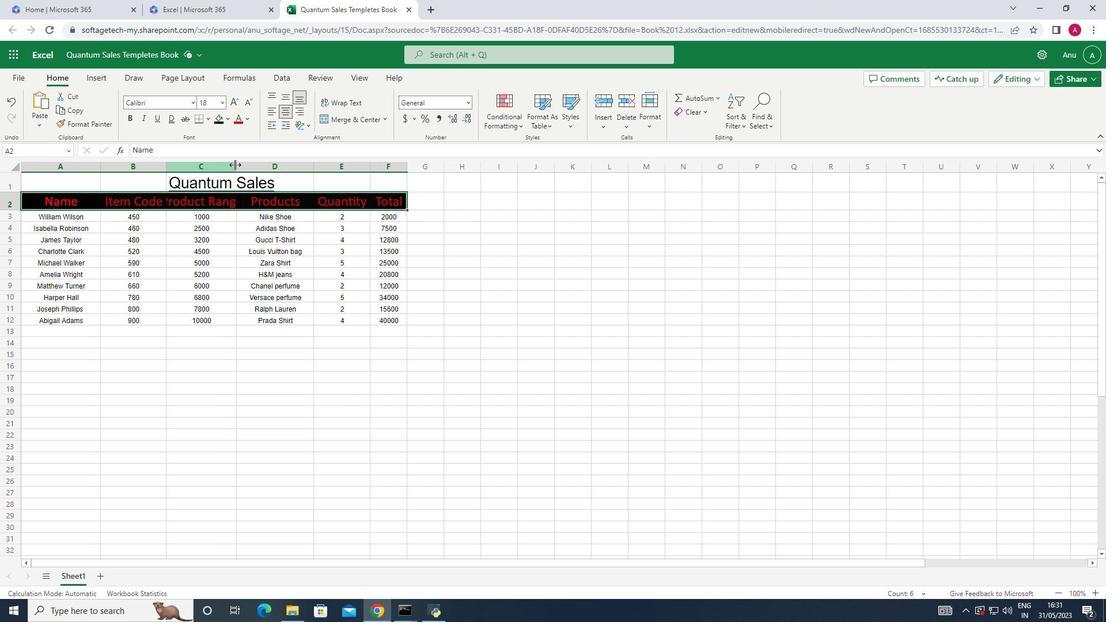
Action: Mouse moved to (245, 162)
Screenshot: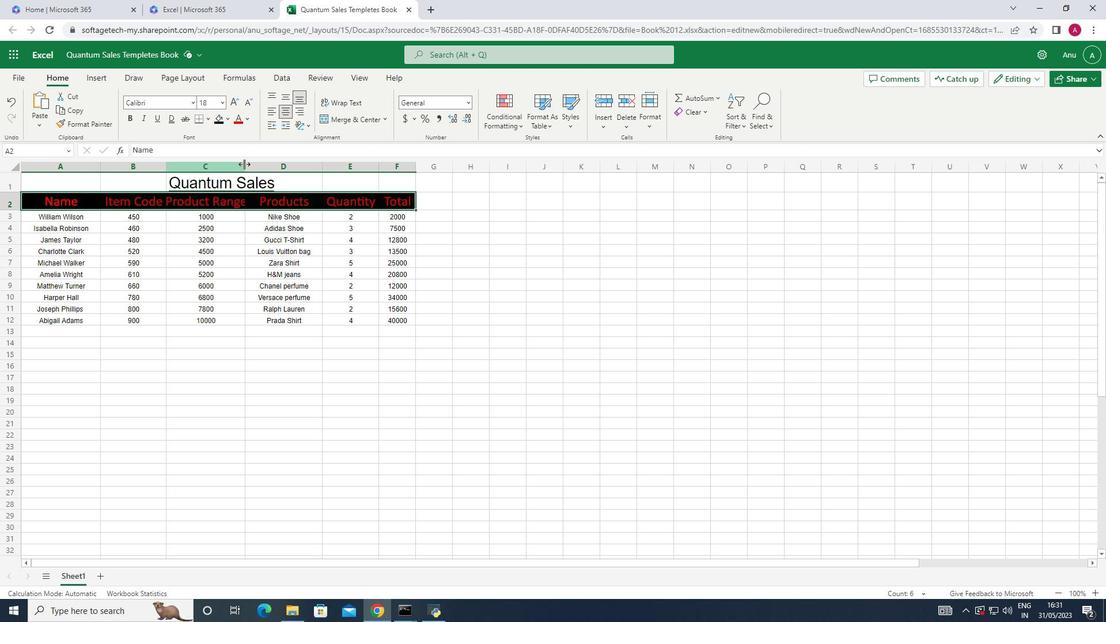 
Action: Mouse pressed left at (245, 162)
Screenshot: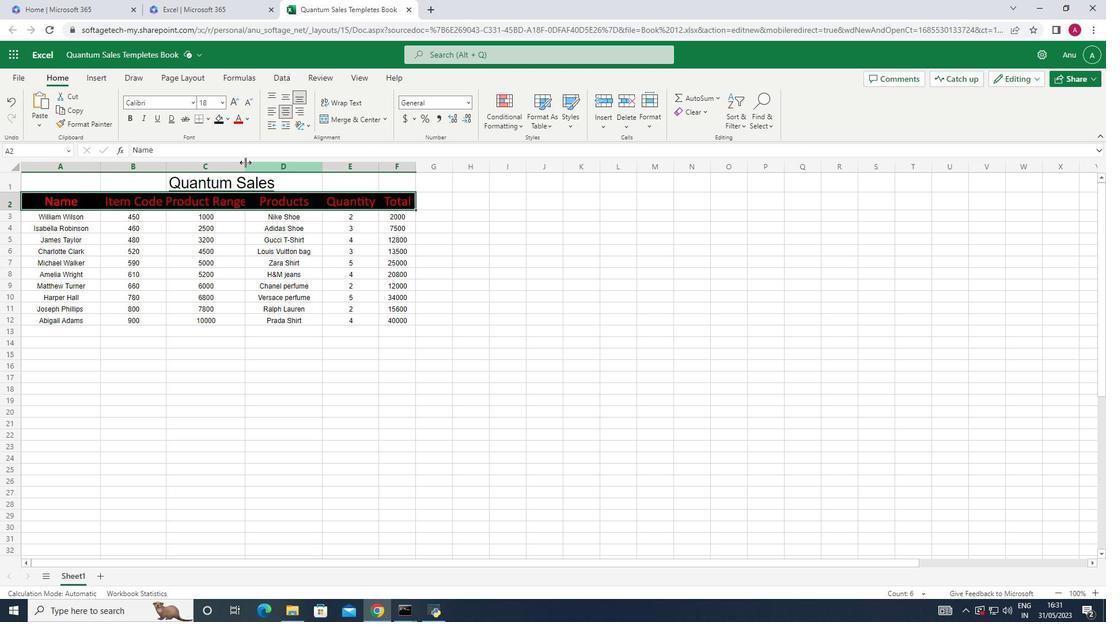 
Action: Mouse moved to (269, 374)
Screenshot: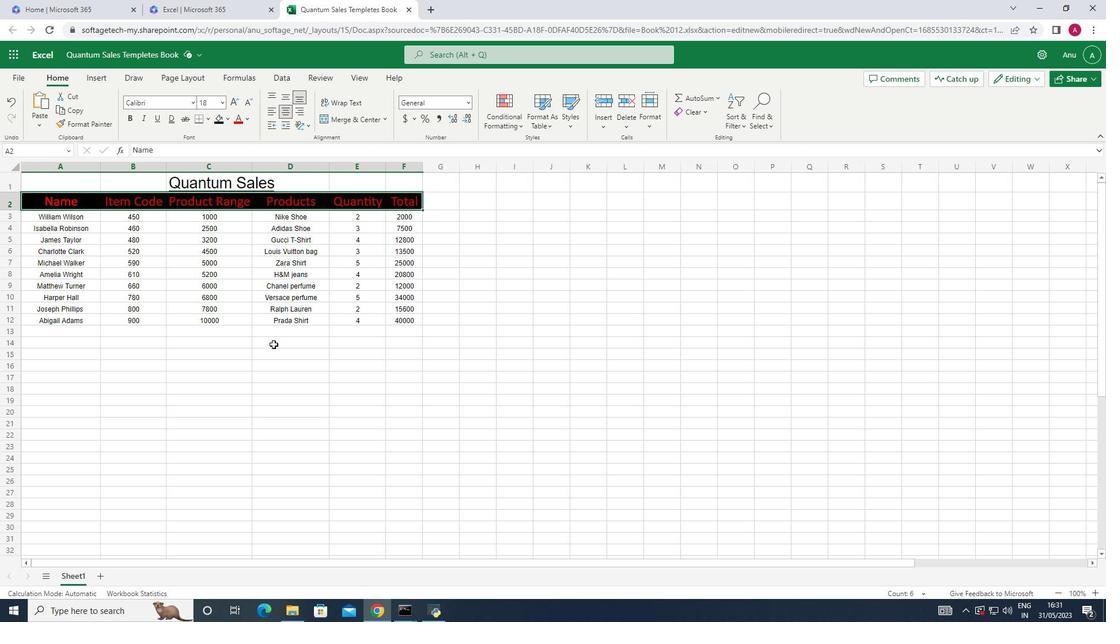 
